 Task: Search one way flight ticket for 5 adults, 1 child, 2 infants in seat and 1 infant on lap in business from St. Petersburg: St. Pete-clearwater International Airport to Fort Wayne: Fort Wayne International Airport on 5-4-2023. Choice of flights is Westjet. Number of bags: 1 carry on bag. Price is upto 110000. Outbound departure time preference is 18:15.
Action: Mouse moved to (304, 283)
Screenshot: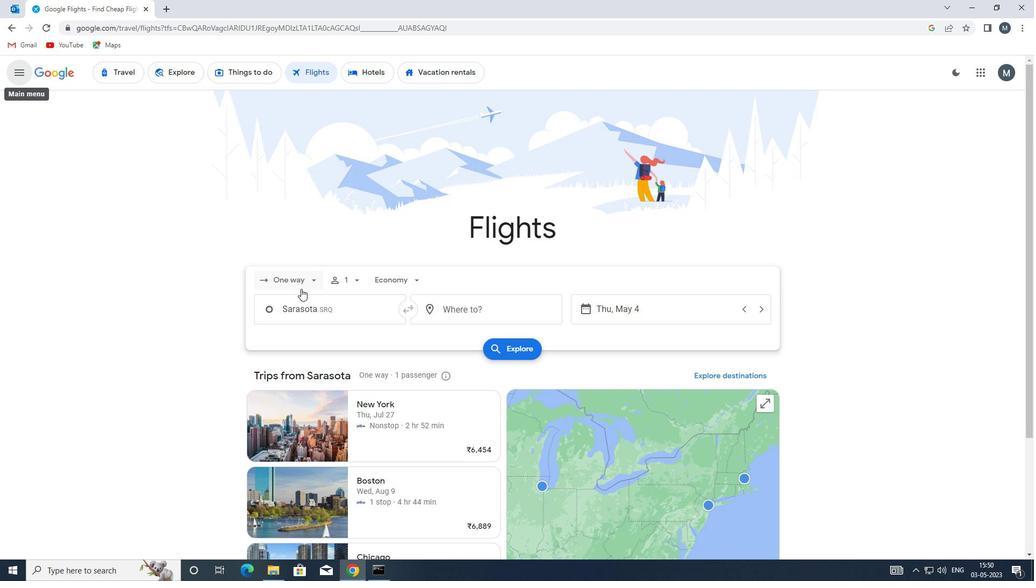 
Action: Mouse pressed left at (304, 283)
Screenshot: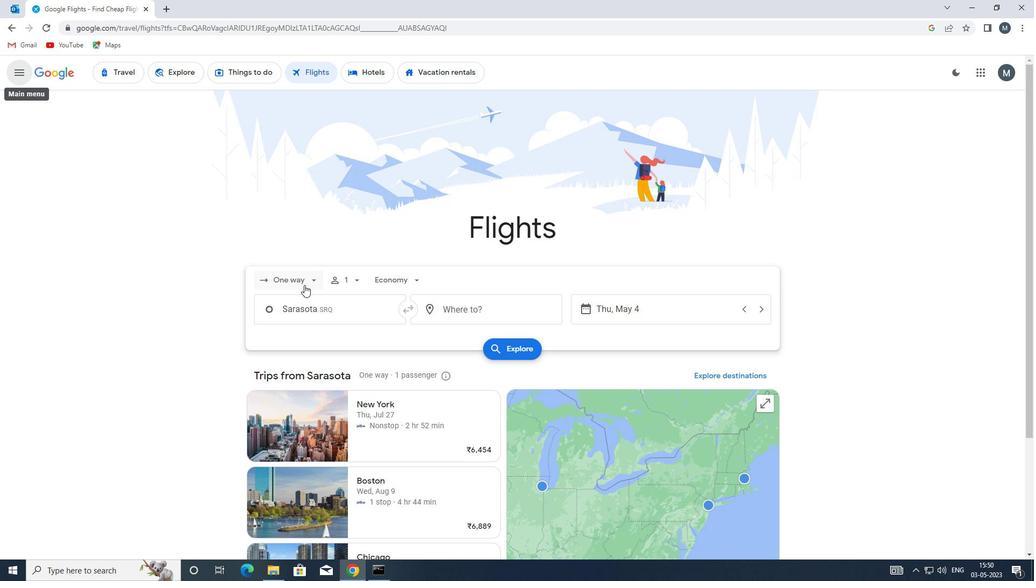 
Action: Mouse moved to (310, 329)
Screenshot: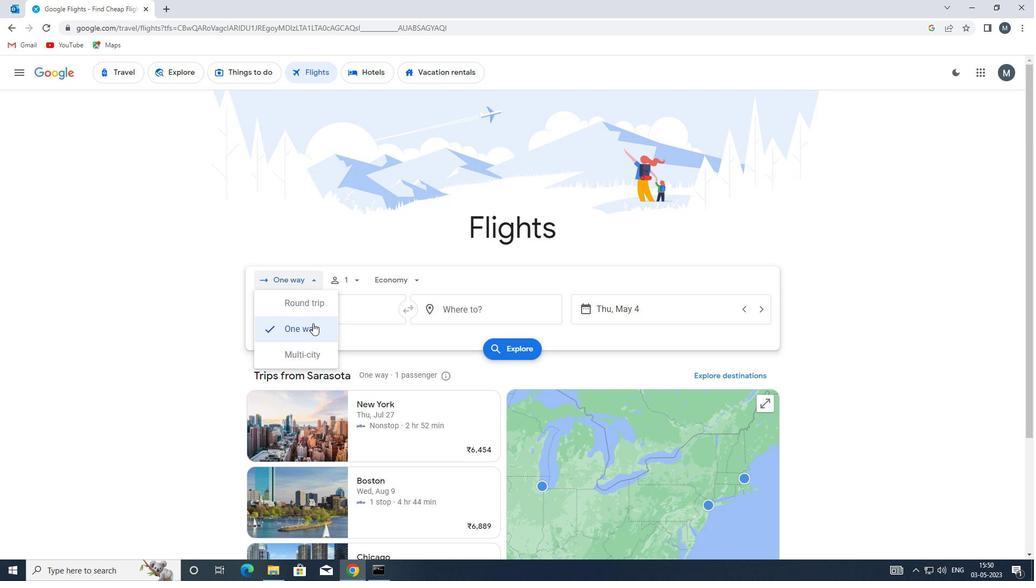
Action: Mouse pressed left at (310, 329)
Screenshot: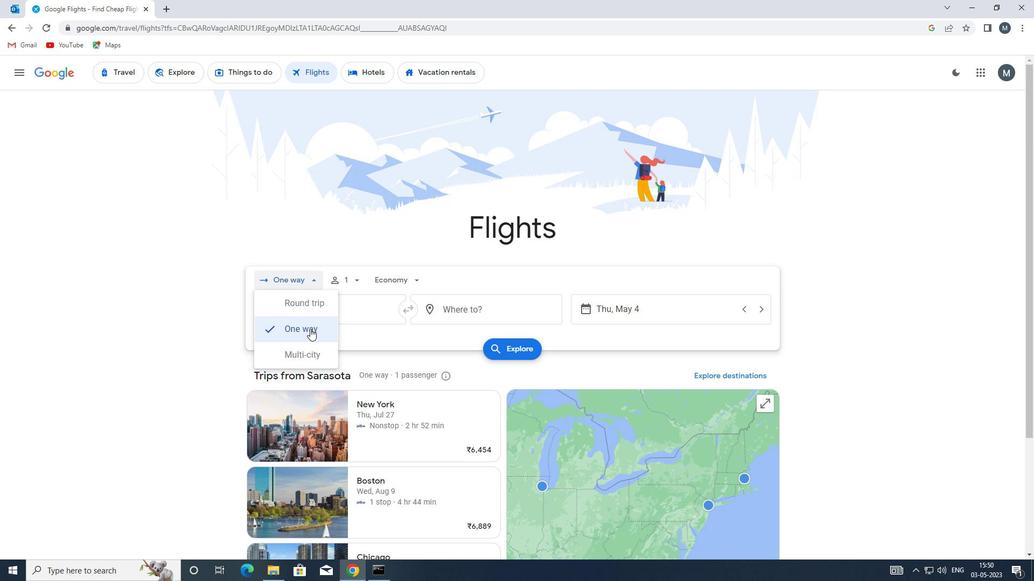 
Action: Mouse moved to (352, 285)
Screenshot: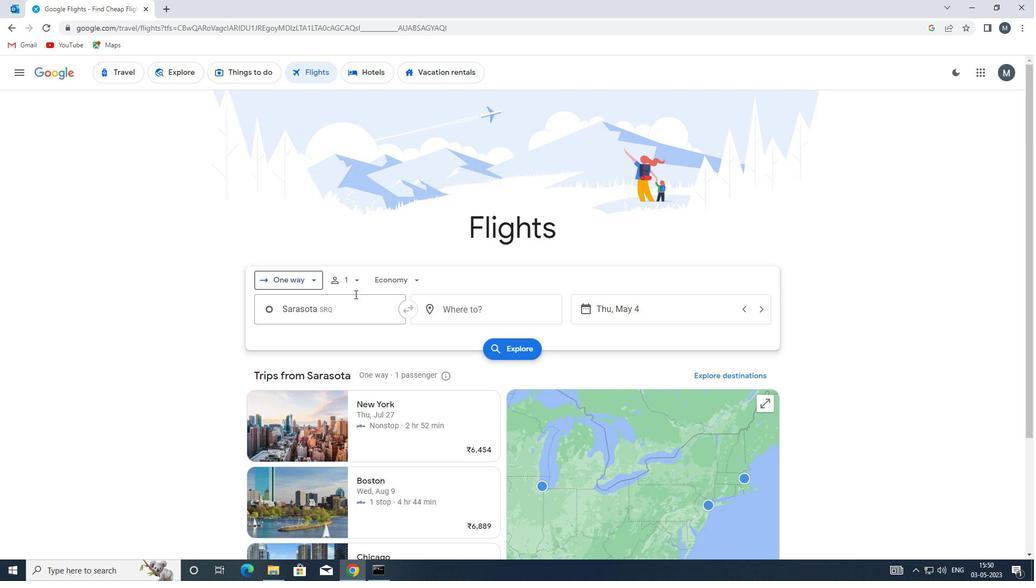 
Action: Mouse pressed left at (352, 285)
Screenshot: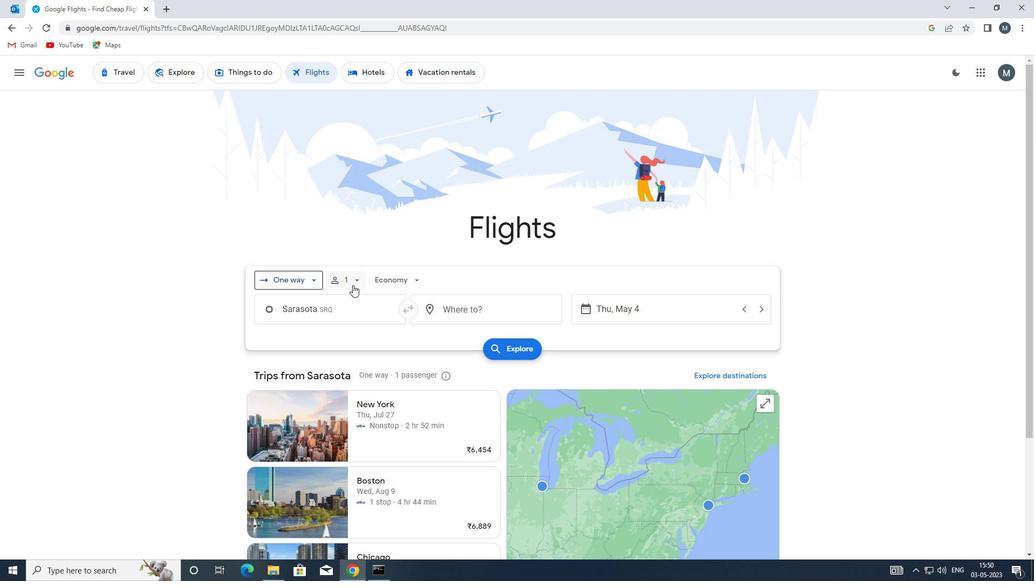 
Action: Mouse moved to (443, 305)
Screenshot: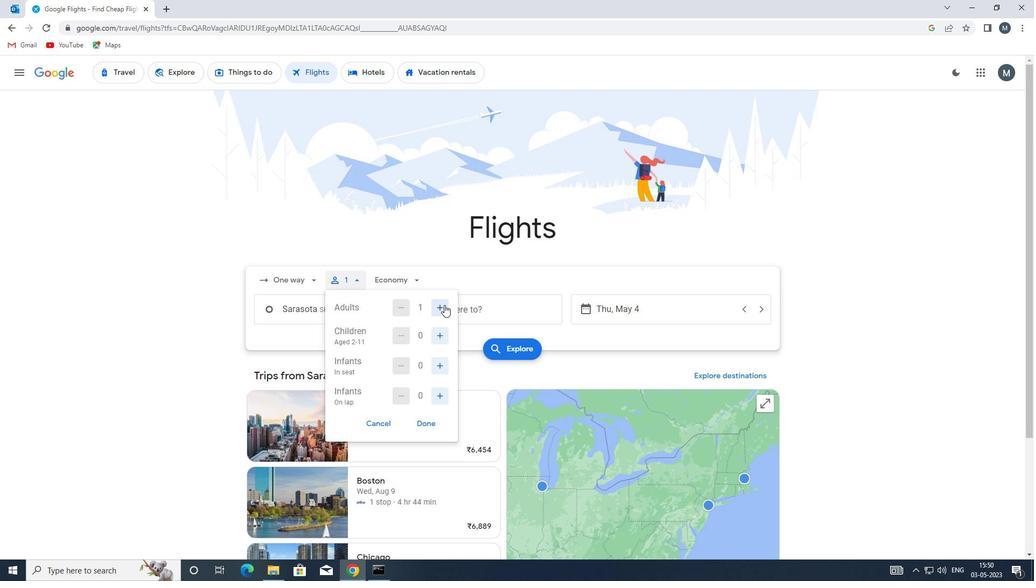 
Action: Mouse pressed left at (443, 305)
Screenshot: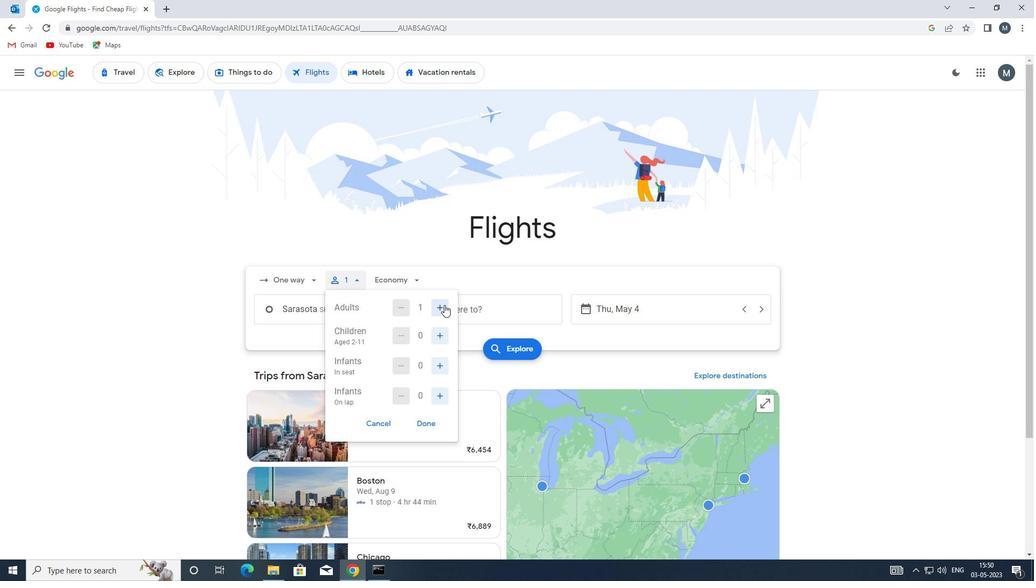 
Action: Mouse moved to (442, 305)
Screenshot: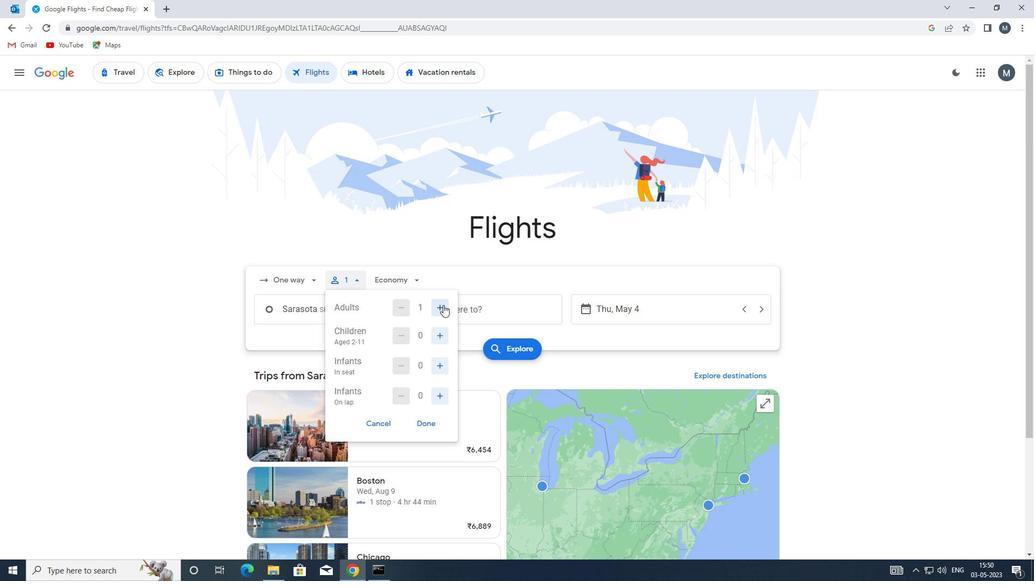 
Action: Mouse pressed left at (442, 305)
Screenshot: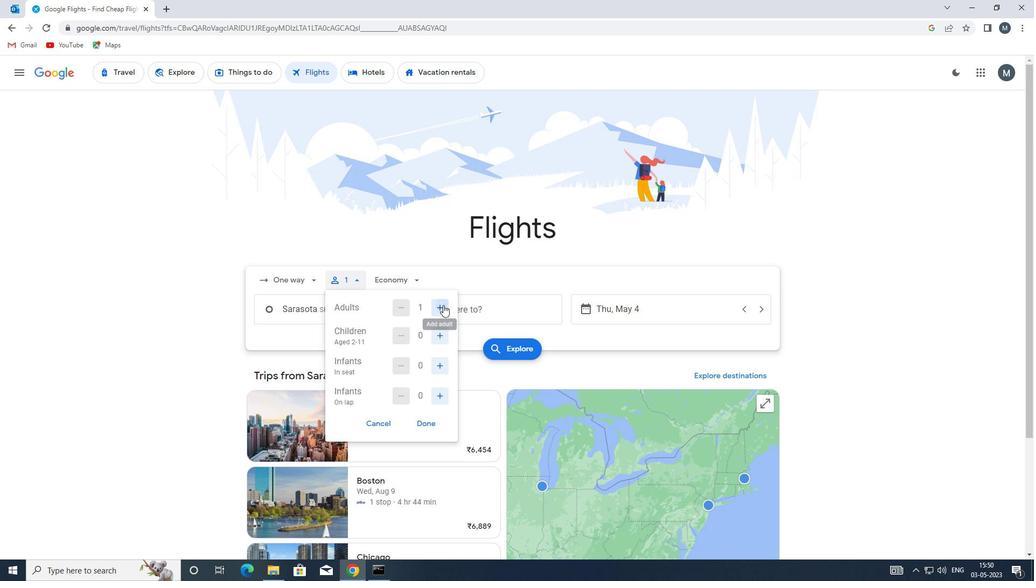 
Action: Mouse moved to (442, 306)
Screenshot: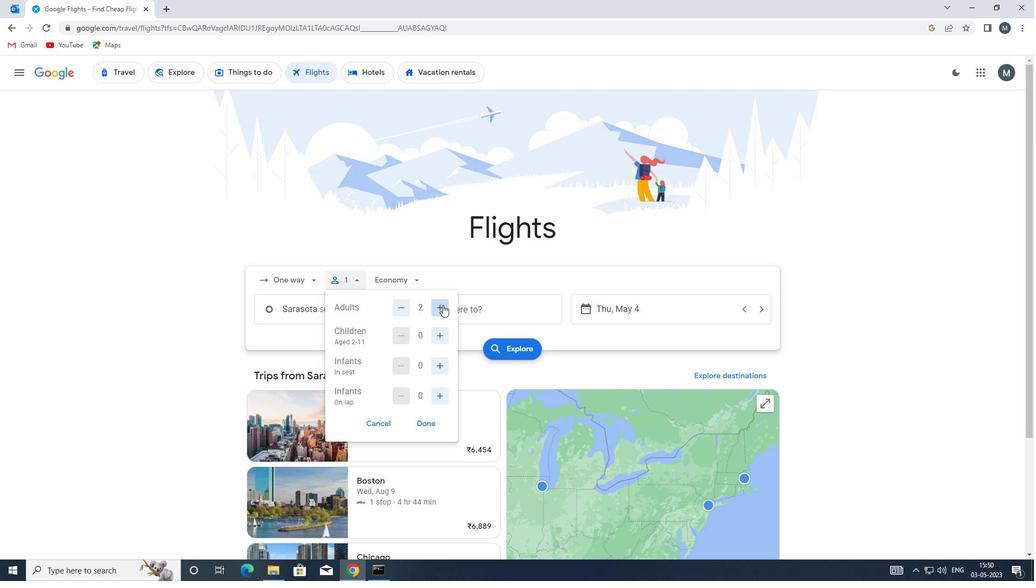 
Action: Mouse pressed left at (442, 306)
Screenshot: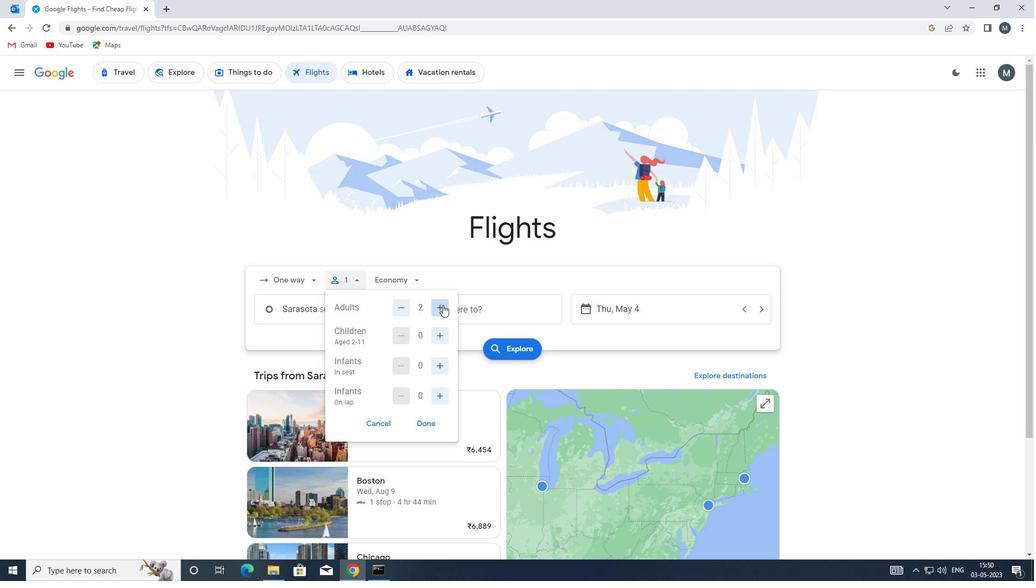 
Action: Mouse pressed left at (442, 306)
Screenshot: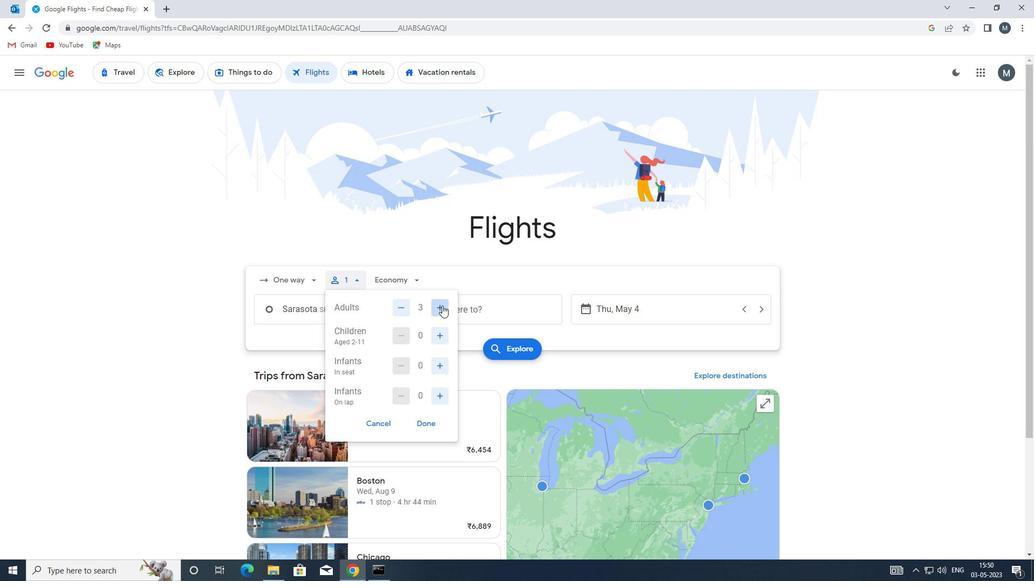 
Action: Mouse moved to (436, 333)
Screenshot: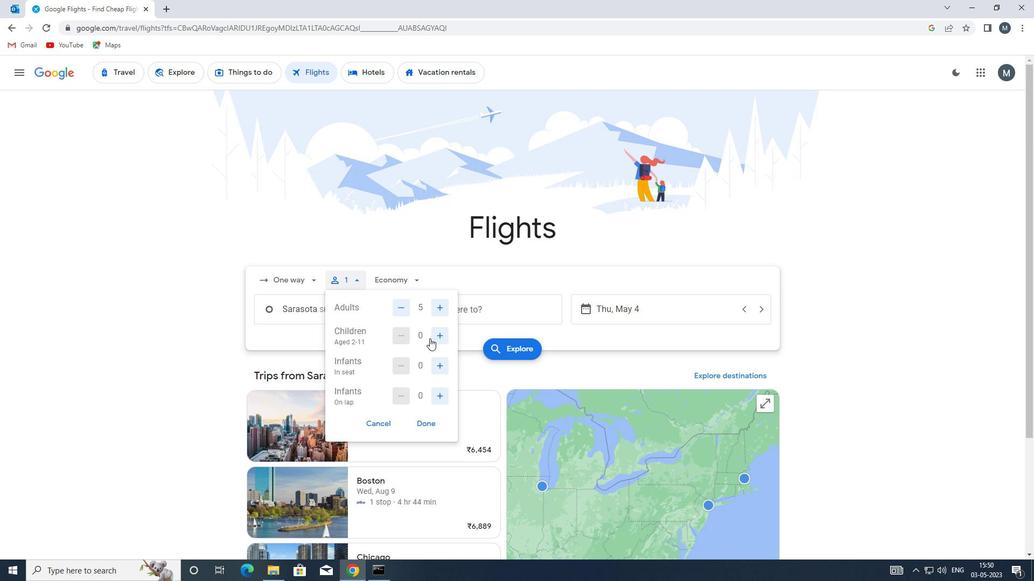 
Action: Mouse pressed left at (436, 333)
Screenshot: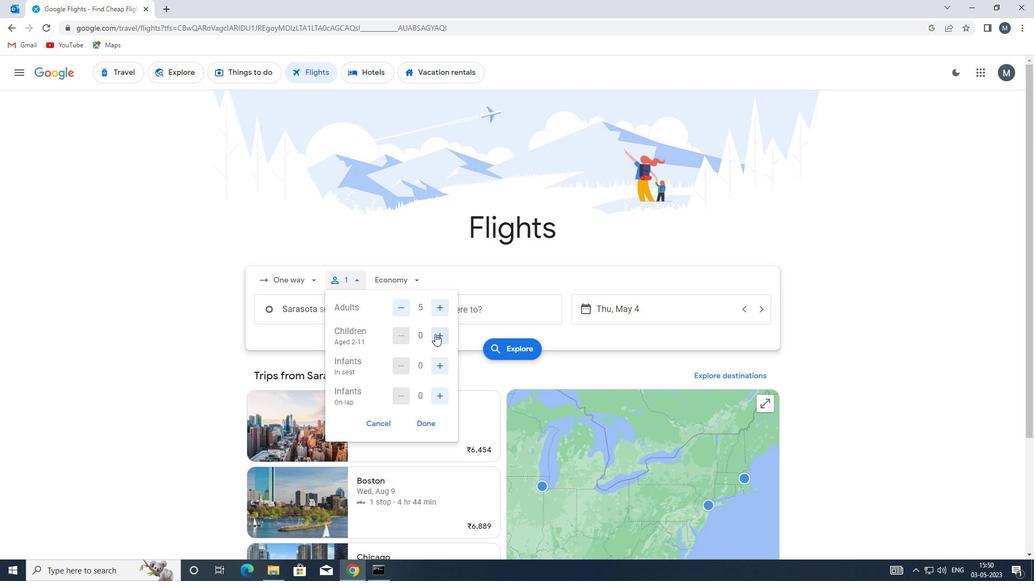 
Action: Mouse moved to (440, 369)
Screenshot: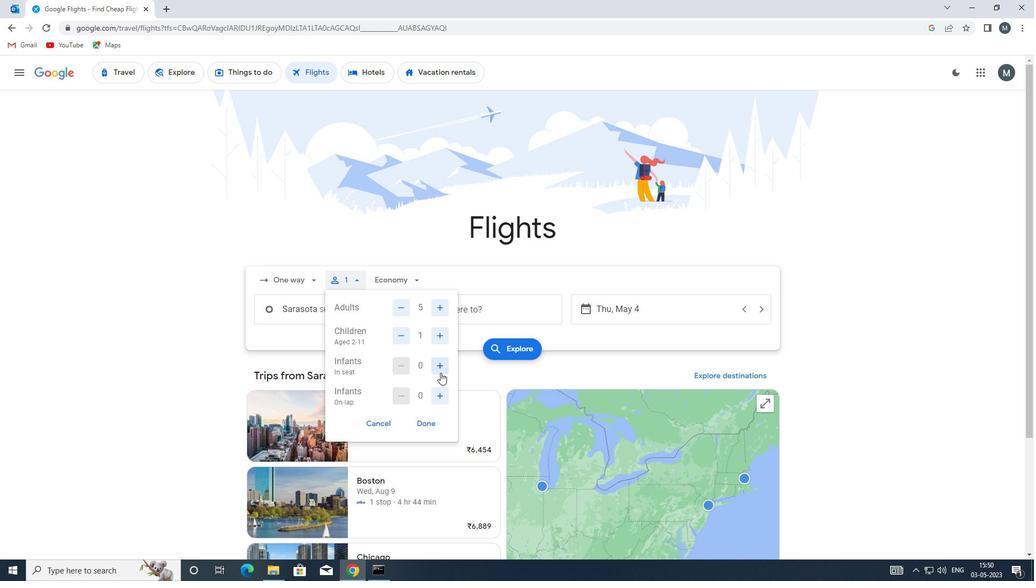 
Action: Mouse pressed left at (440, 369)
Screenshot: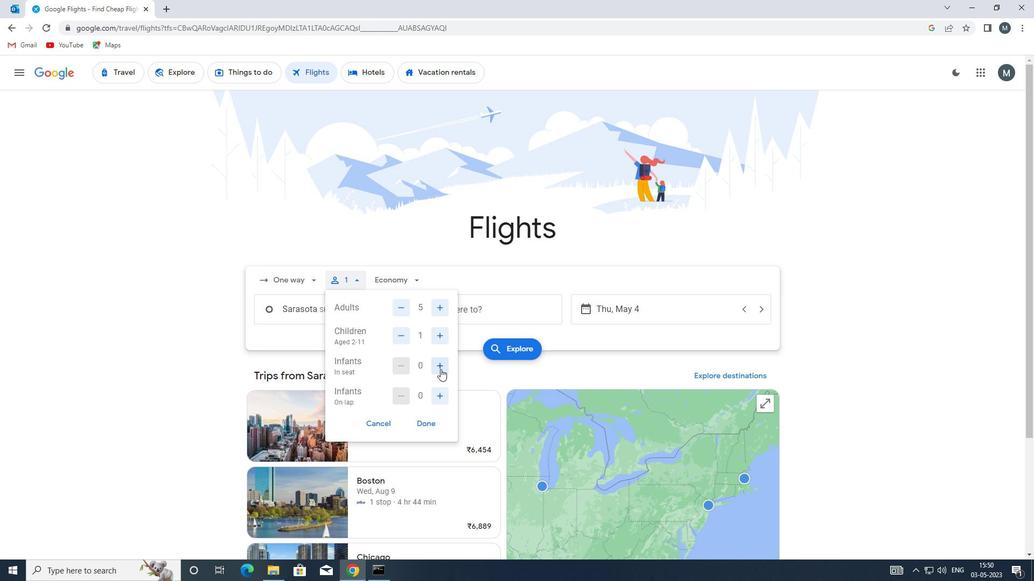 
Action: Mouse moved to (440, 369)
Screenshot: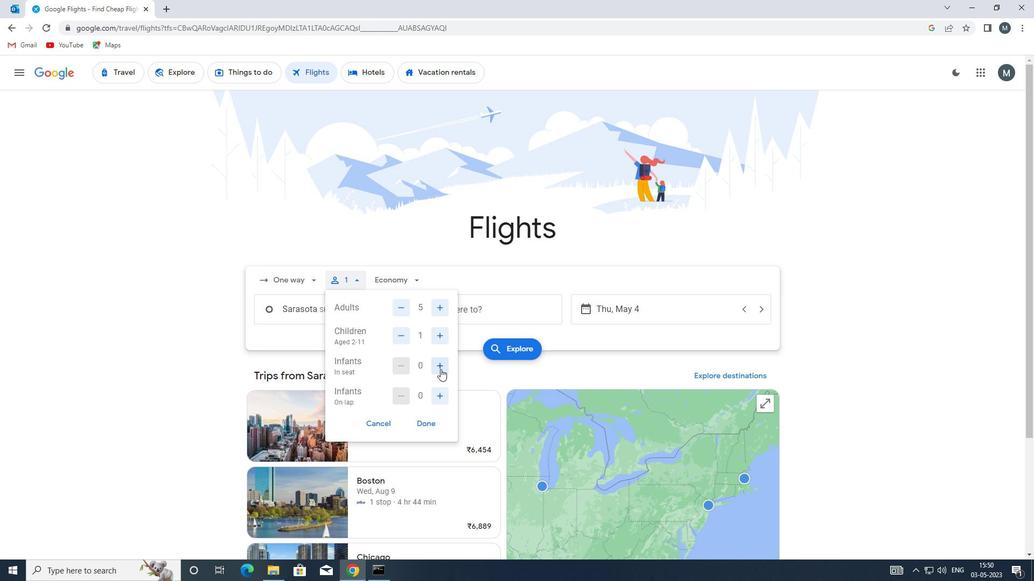 
Action: Mouse pressed left at (440, 369)
Screenshot: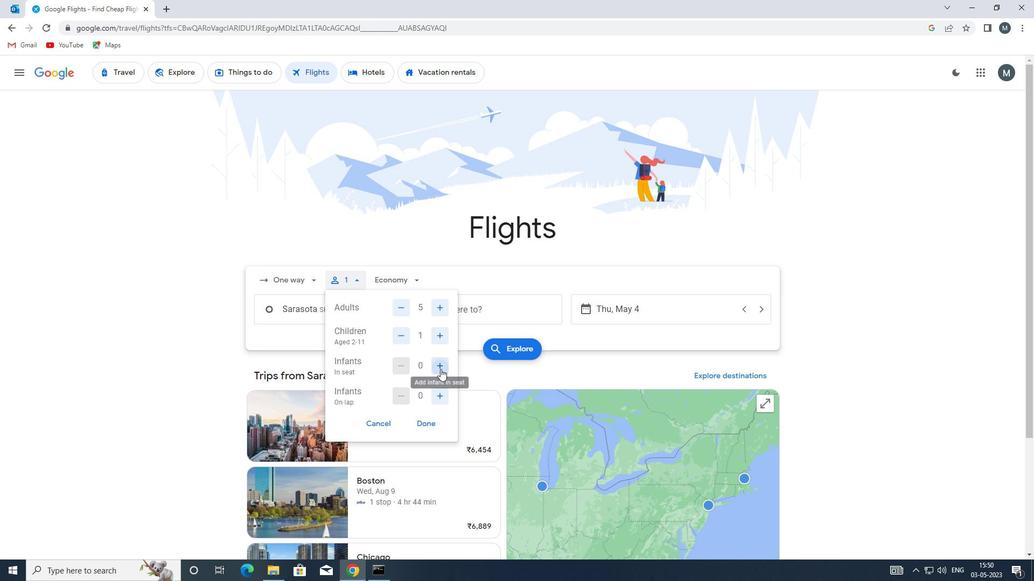 
Action: Mouse moved to (440, 398)
Screenshot: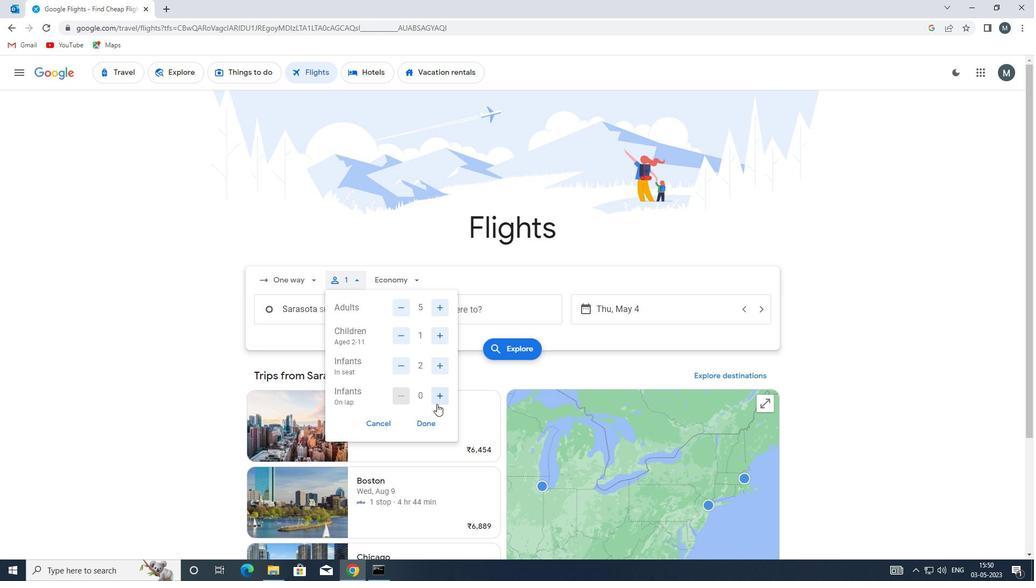 
Action: Mouse pressed left at (440, 398)
Screenshot: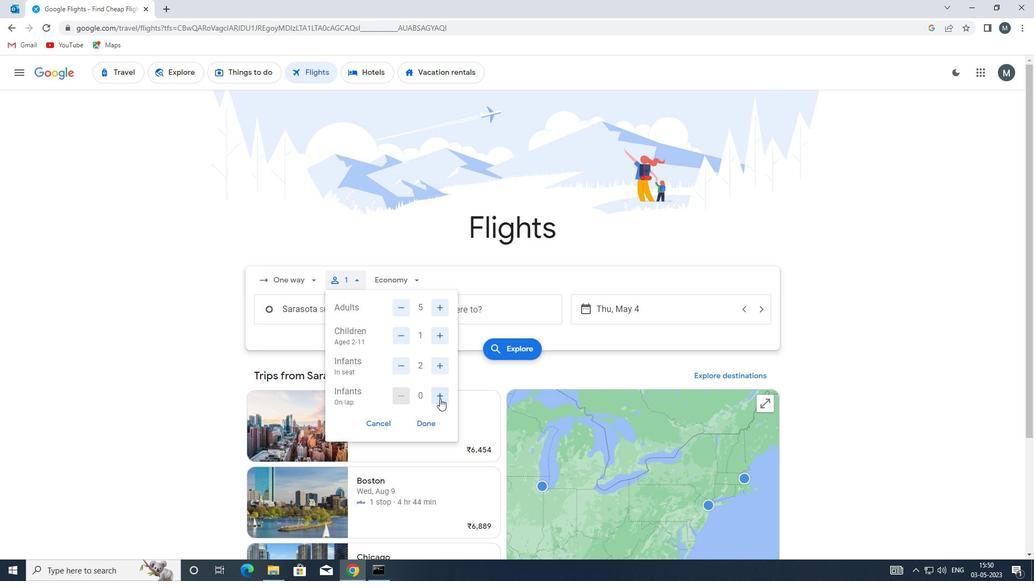 
Action: Mouse moved to (435, 424)
Screenshot: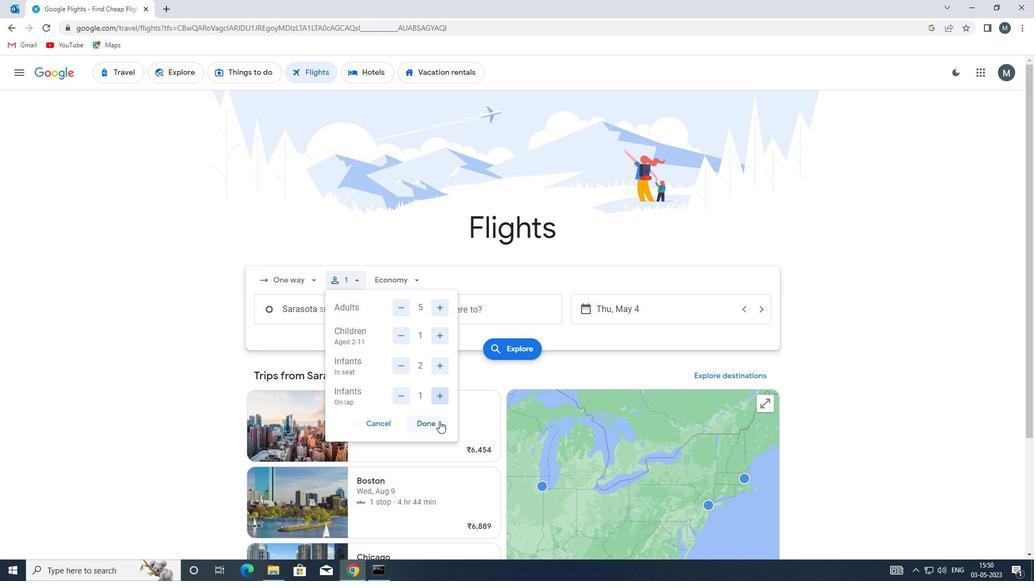 
Action: Mouse pressed left at (435, 424)
Screenshot: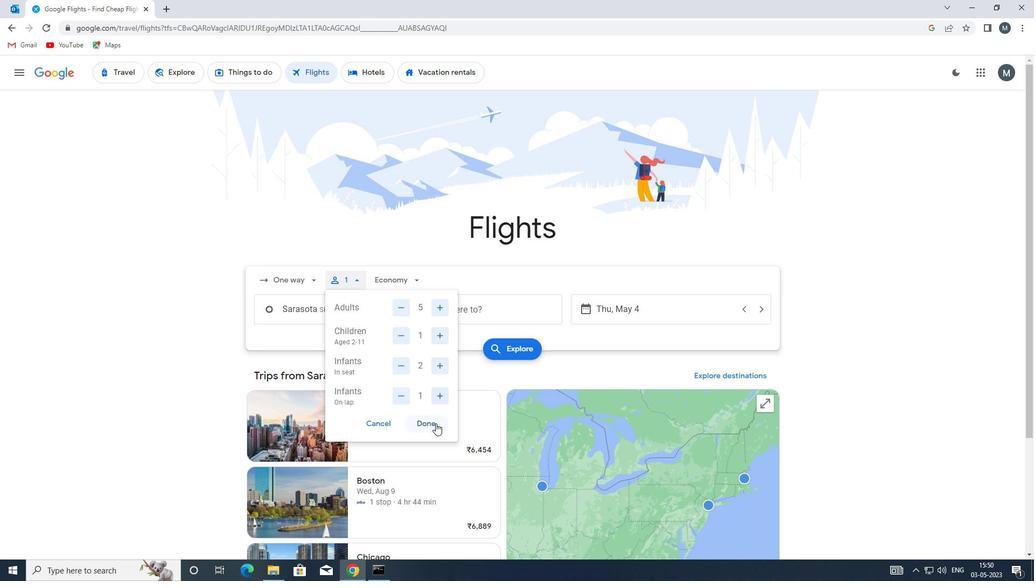 
Action: Mouse moved to (419, 280)
Screenshot: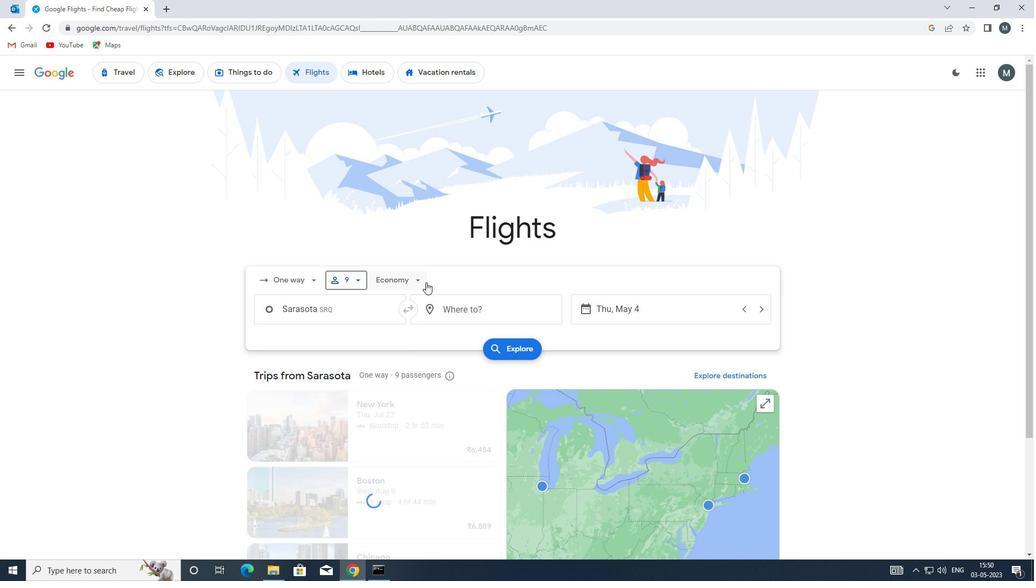 
Action: Mouse pressed left at (419, 280)
Screenshot: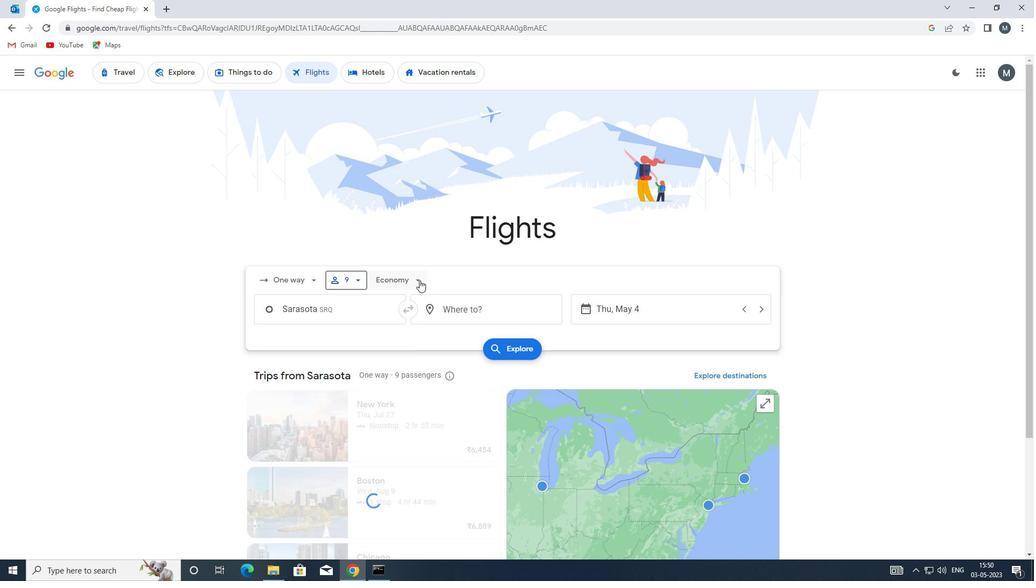 
Action: Mouse moved to (416, 361)
Screenshot: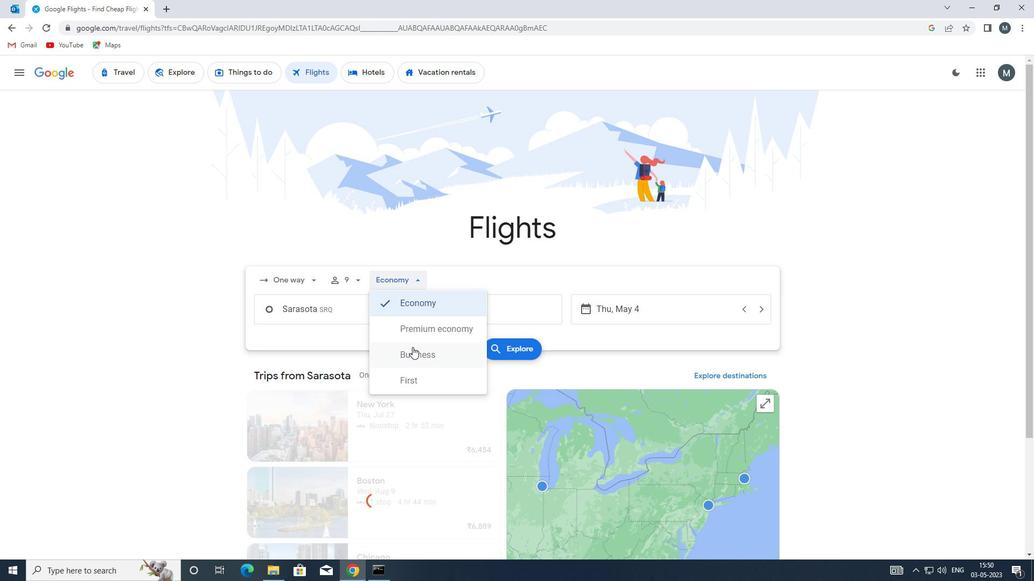 
Action: Mouse pressed left at (416, 361)
Screenshot: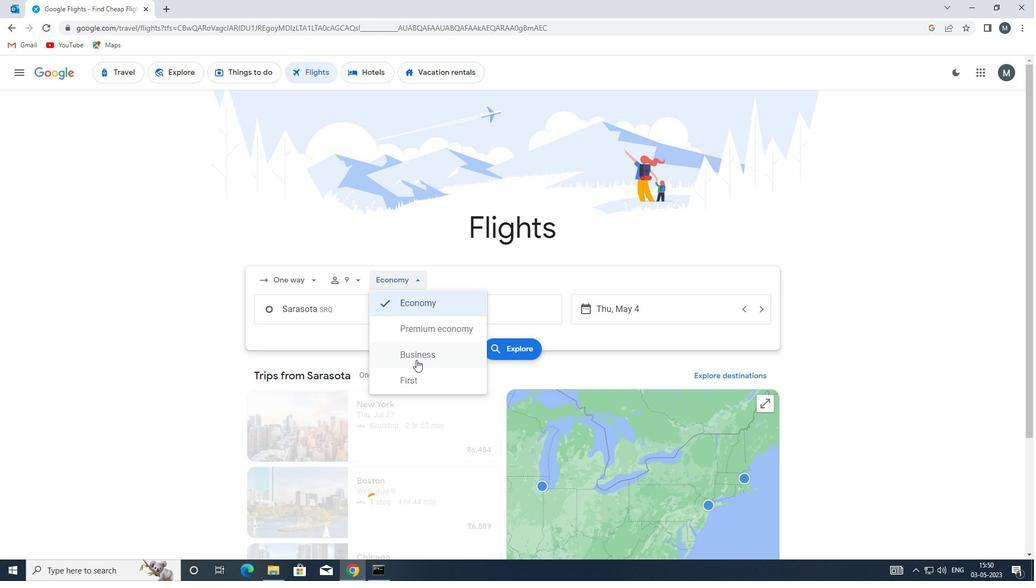
Action: Mouse moved to (357, 313)
Screenshot: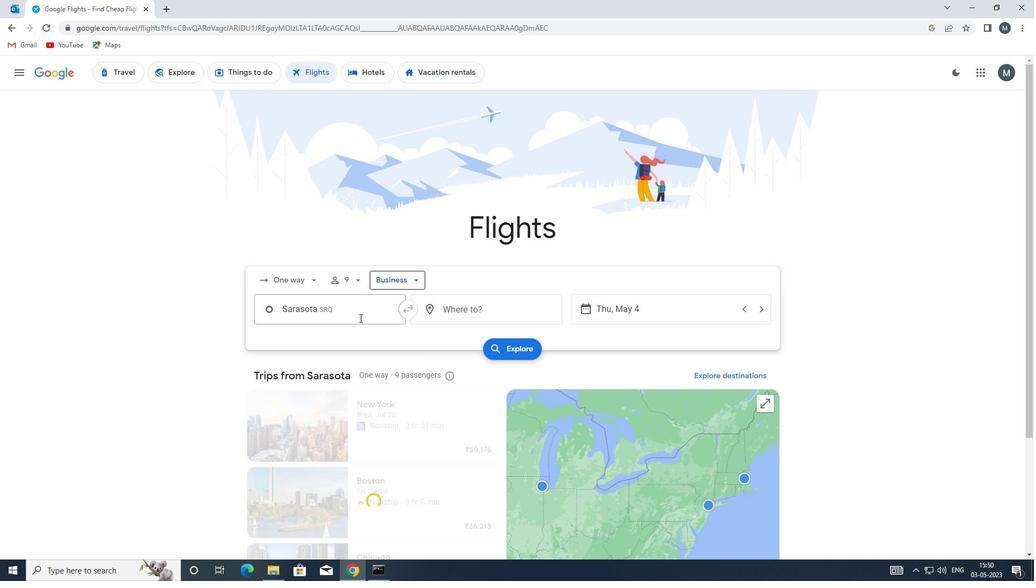 
Action: Mouse pressed left at (357, 313)
Screenshot: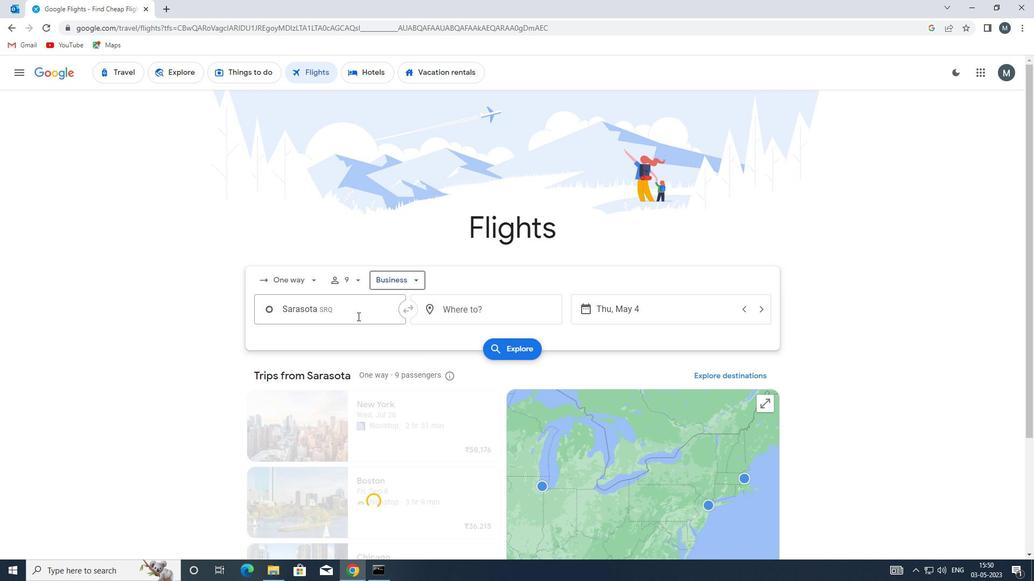 
Action: Key pressed pi
Screenshot: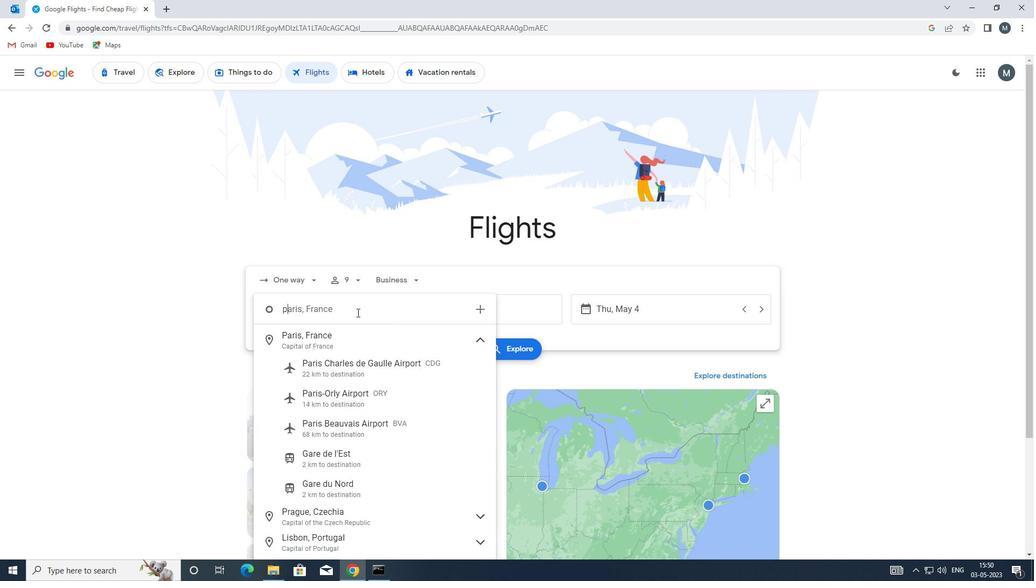 
Action: Mouse moved to (356, 313)
Screenshot: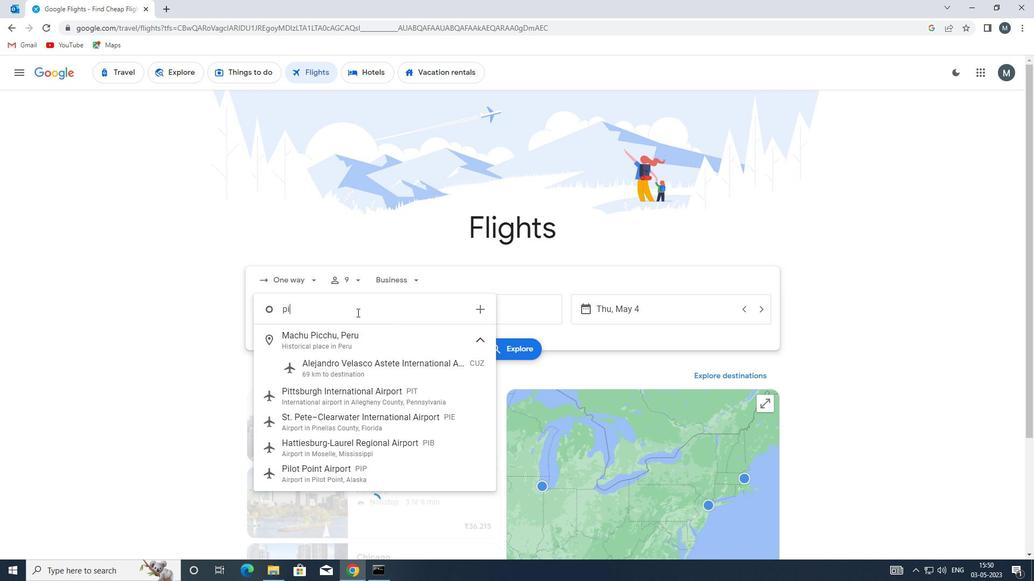 
Action: Key pressed e
Screenshot: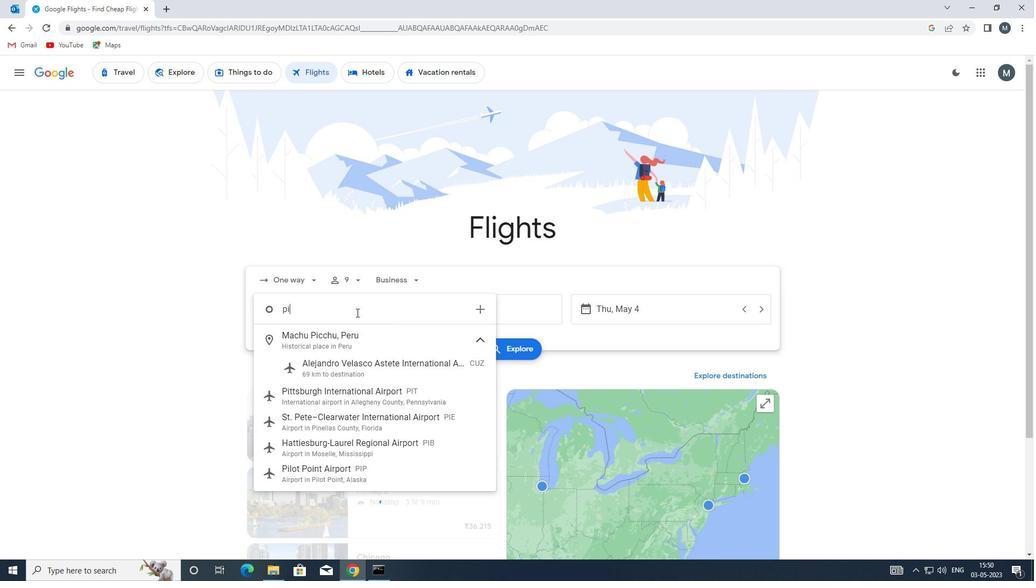 
Action: Mouse moved to (360, 339)
Screenshot: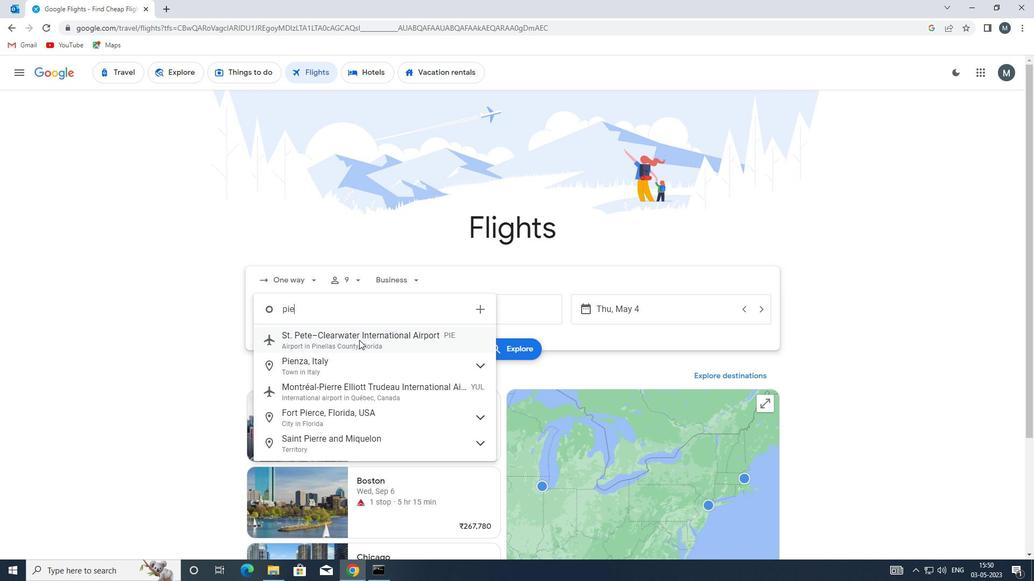 
Action: Mouse pressed left at (360, 339)
Screenshot: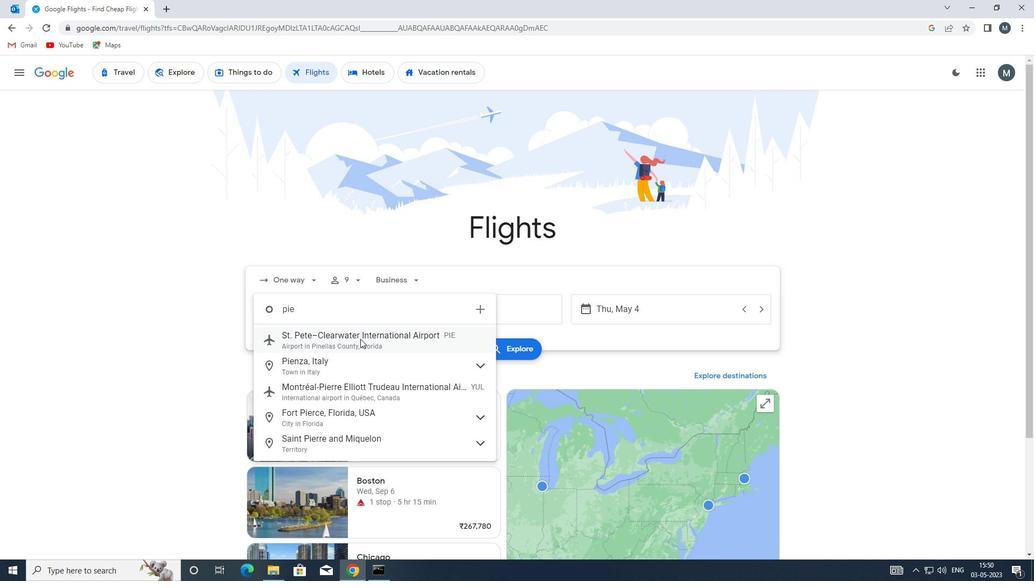 
Action: Mouse moved to (459, 308)
Screenshot: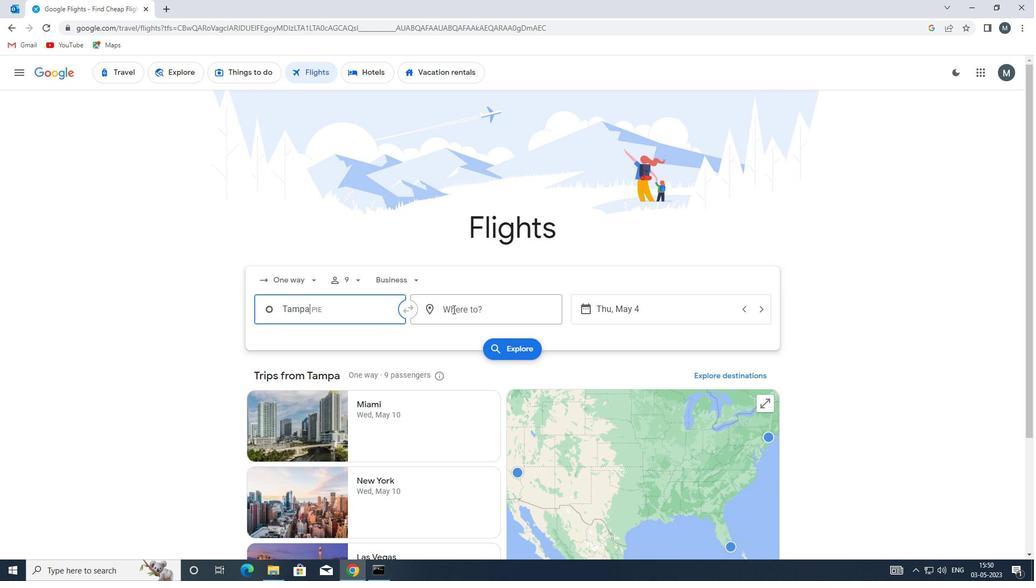 
Action: Mouse pressed left at (459, 308)
Screenshot: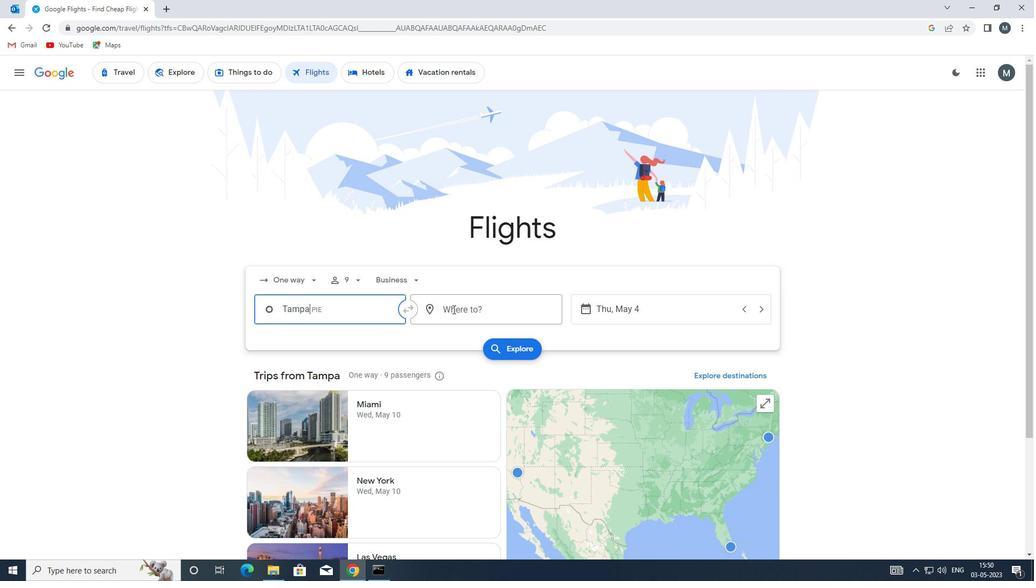 
Action: Mouse moved to (459, 308)
Screenshot: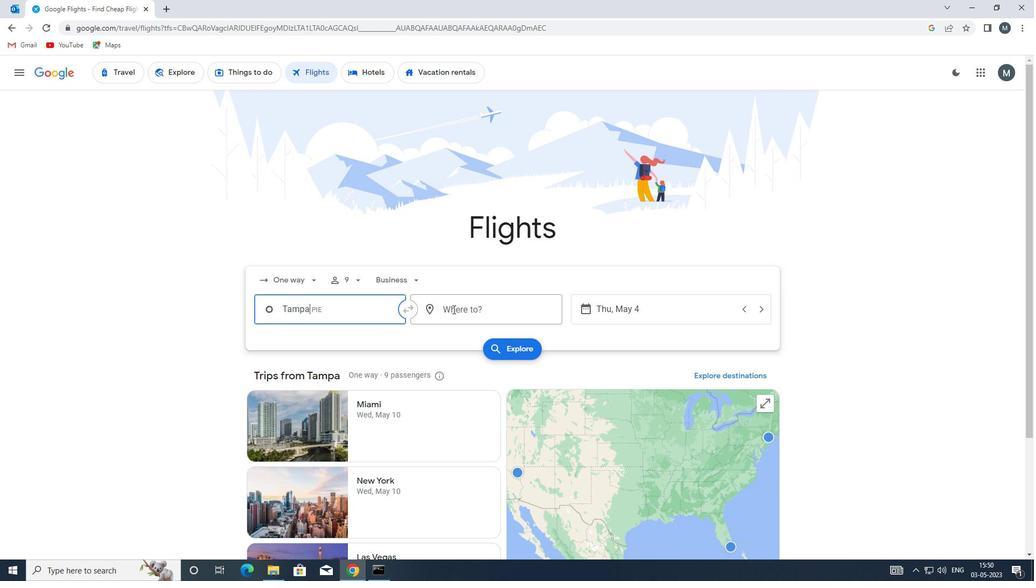 
Action: Key pressed fwa
Screenshot: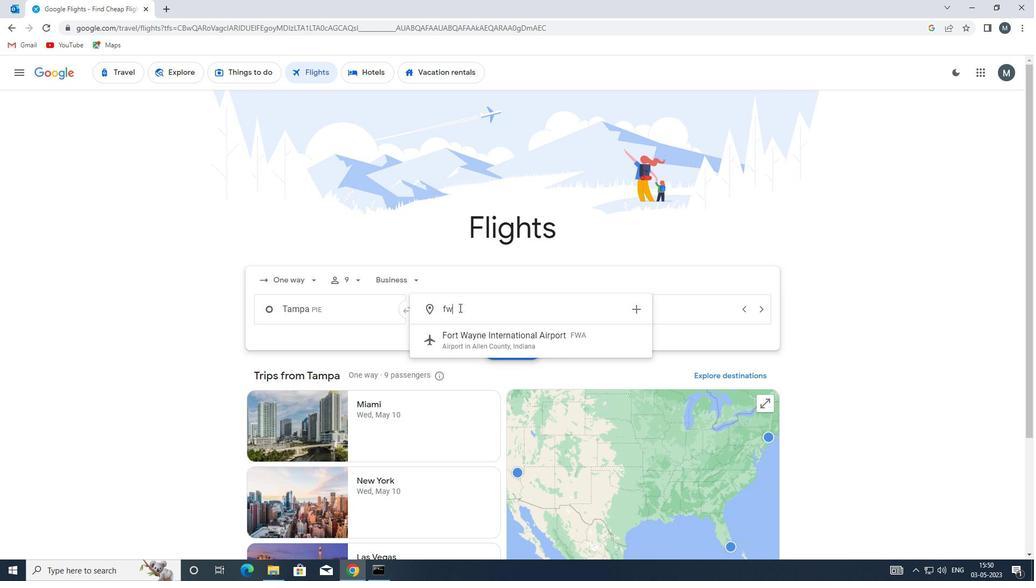 
Action: Mouse moved to (497, 336)
Screenshot: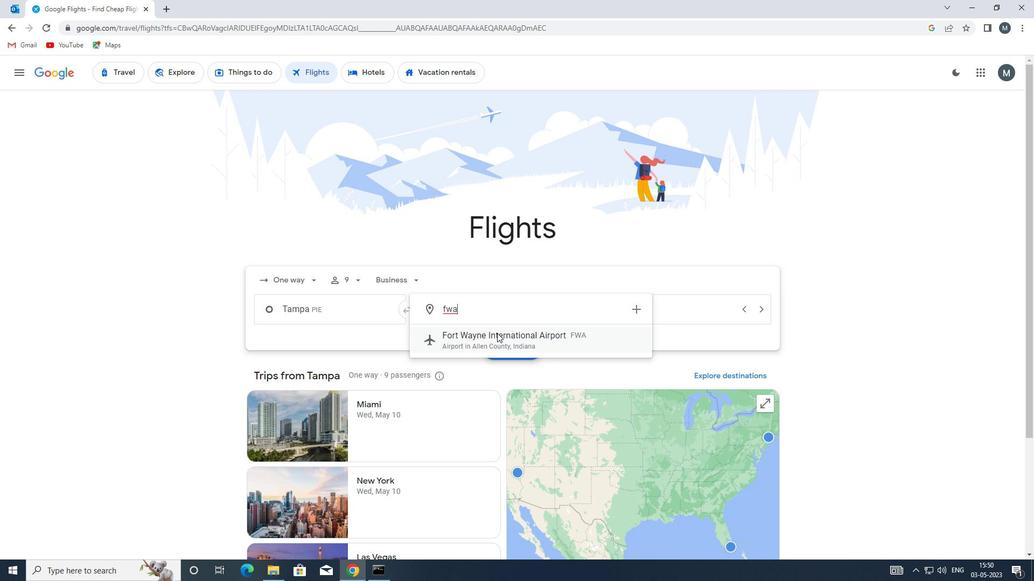 
Action: Mouse pressed left at (497, 336)
Screenshot: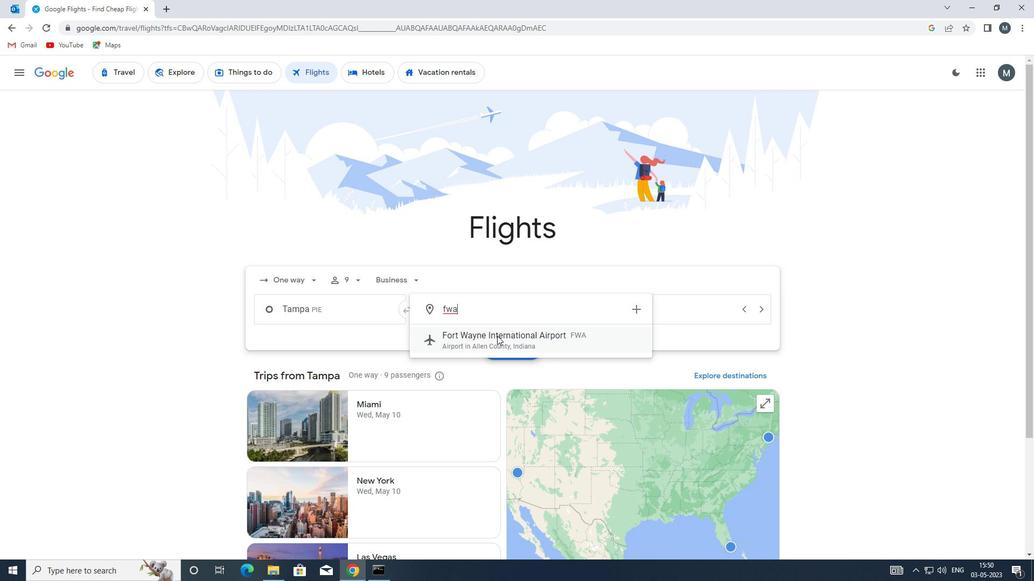 
Action: Mouse moved to (621, 309)
Screenshot: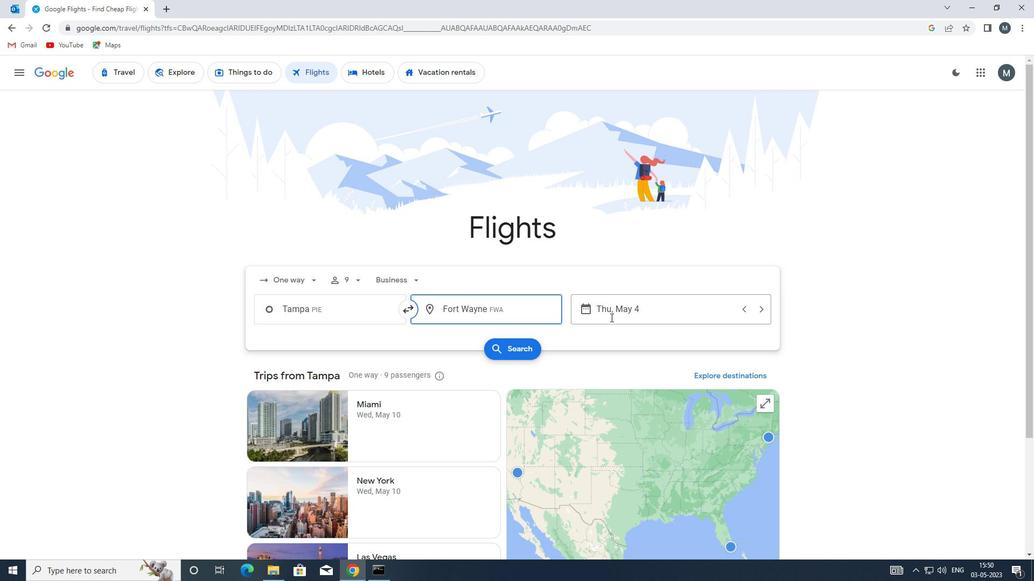 
Action: Mouse pressed left at (621, 309)
Screenshot: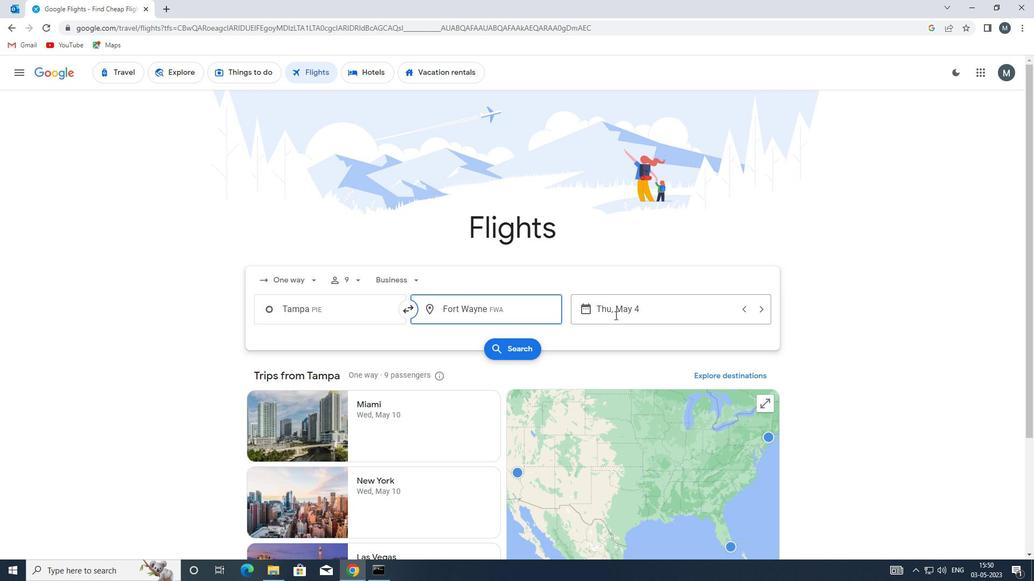 
Action: Mouse moved to (501, 369)
Screenshot: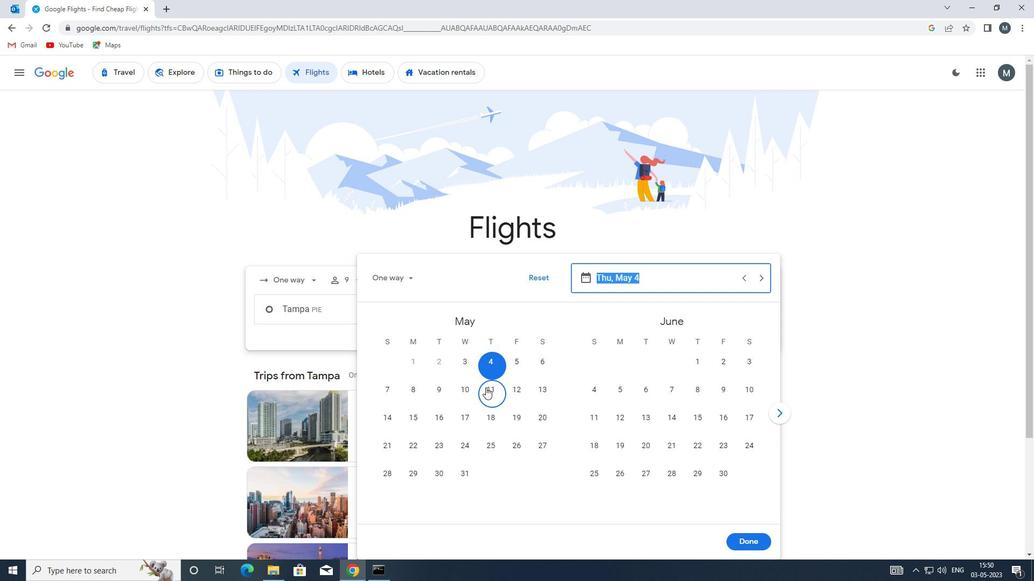 
Action: Mouse pressed left at (501, 369)
Screenshot: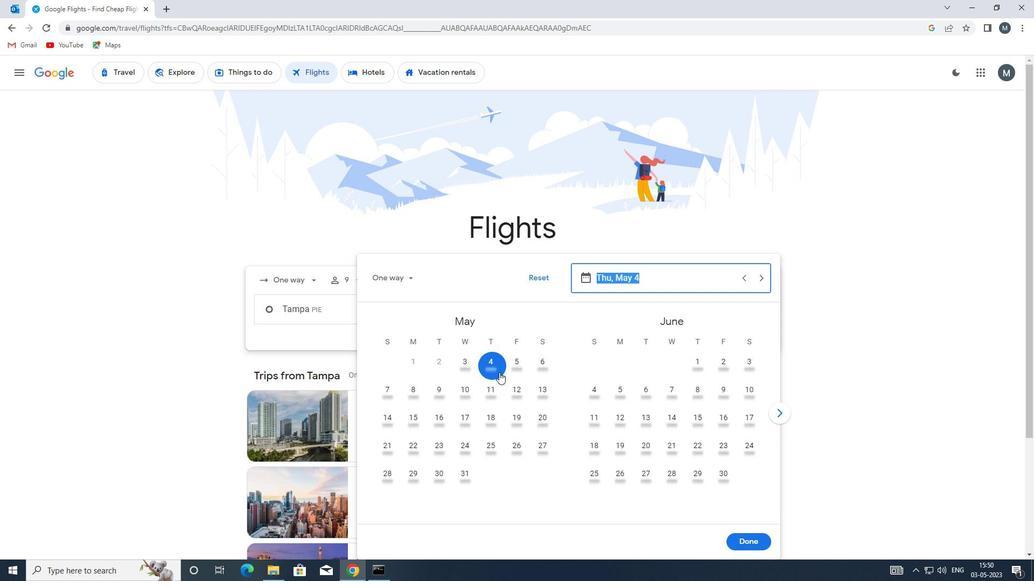 
Action: Mouse moved to (759, 543)
Screenshot: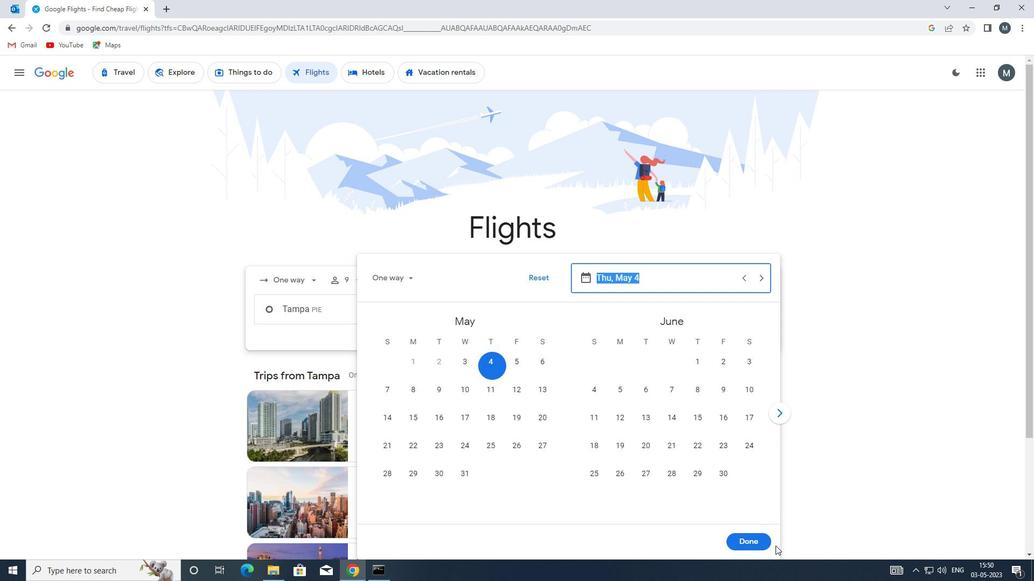 
Action: Mouse pressed left at (759, 543)
Screenshot: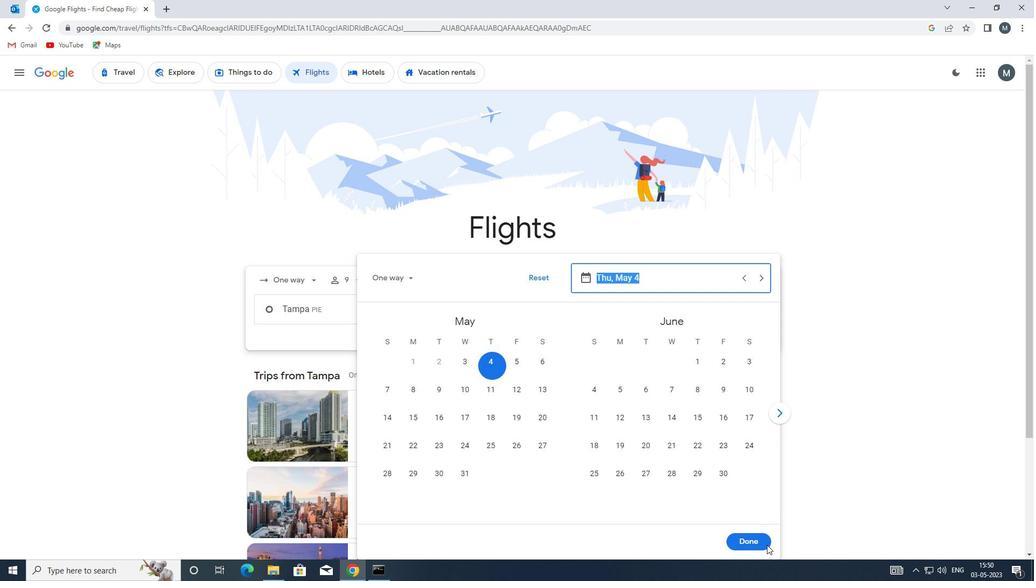 
Action: Mouse moved to (517, 342)
Screenshot: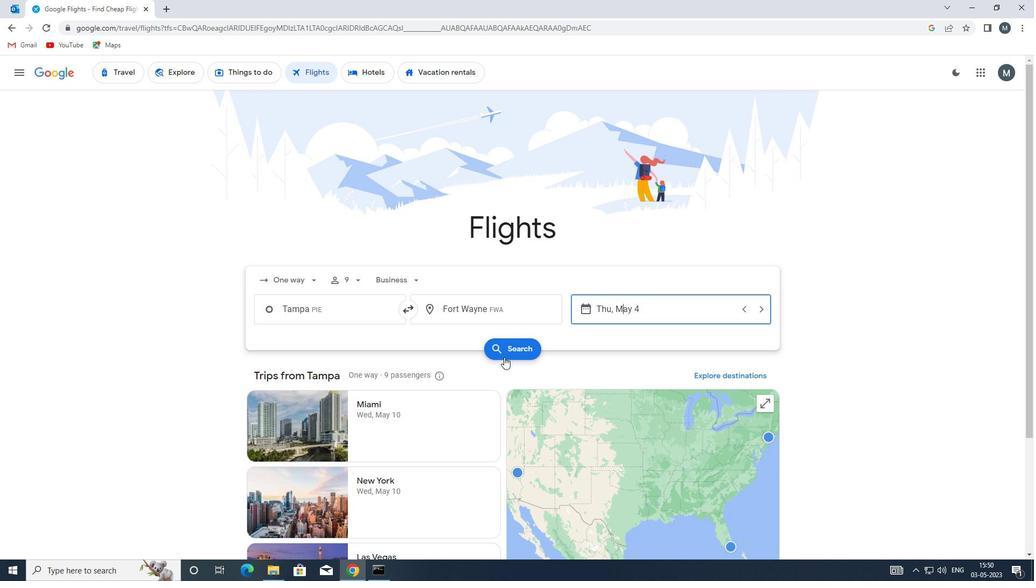 
Action: Mouse pressed left at (517, 342)
Screenshot: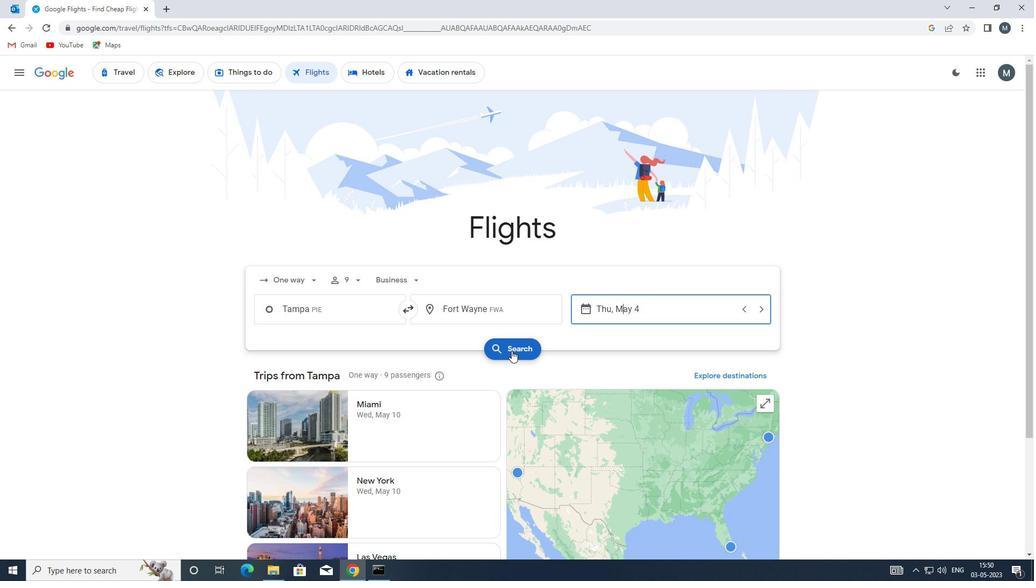 
Action: Mouse moved to (278, 171)
Screenshot: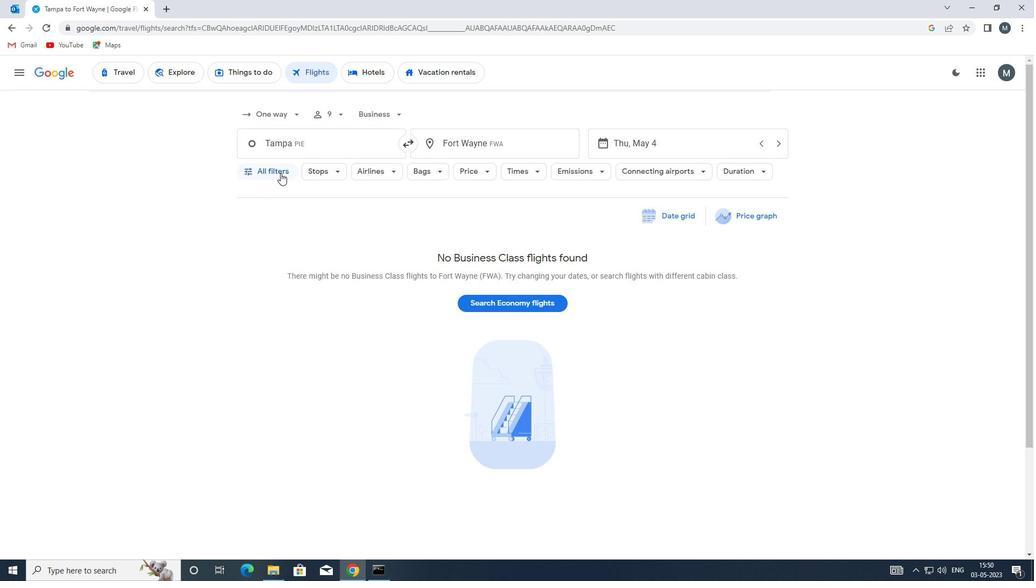 
Action: Mouse pressed left at (278, 171)
Screenshot: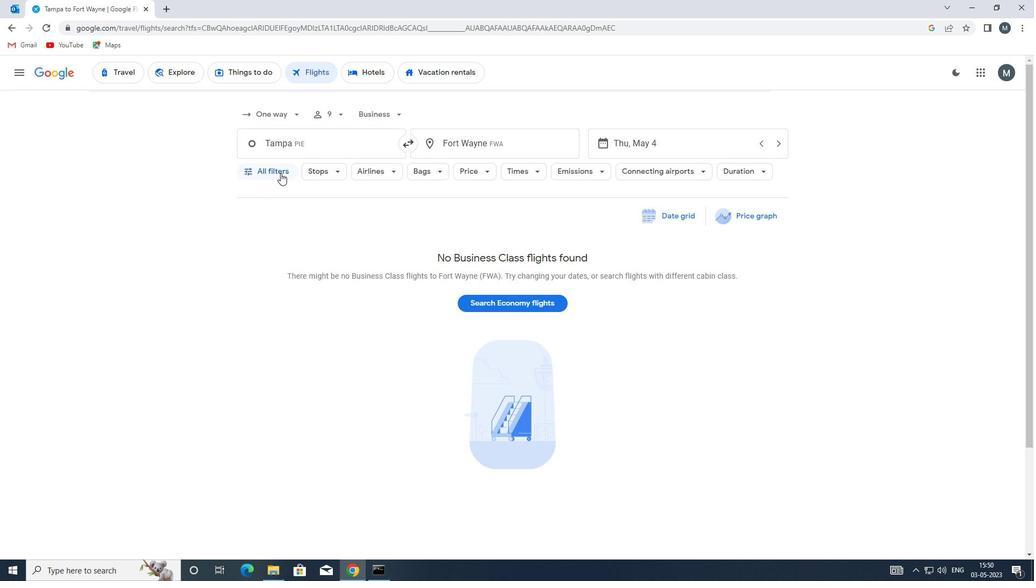 
Action: Mouse moved to (290, 287)
Screenshot: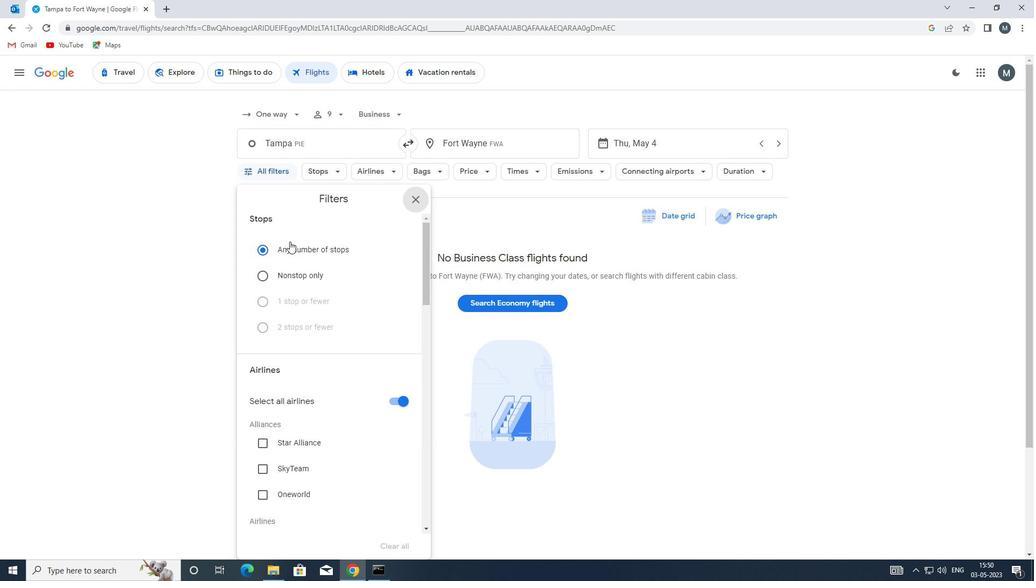 
Action: Mouse scrolled (290, 287) with delta (0, 0)
Screenshot: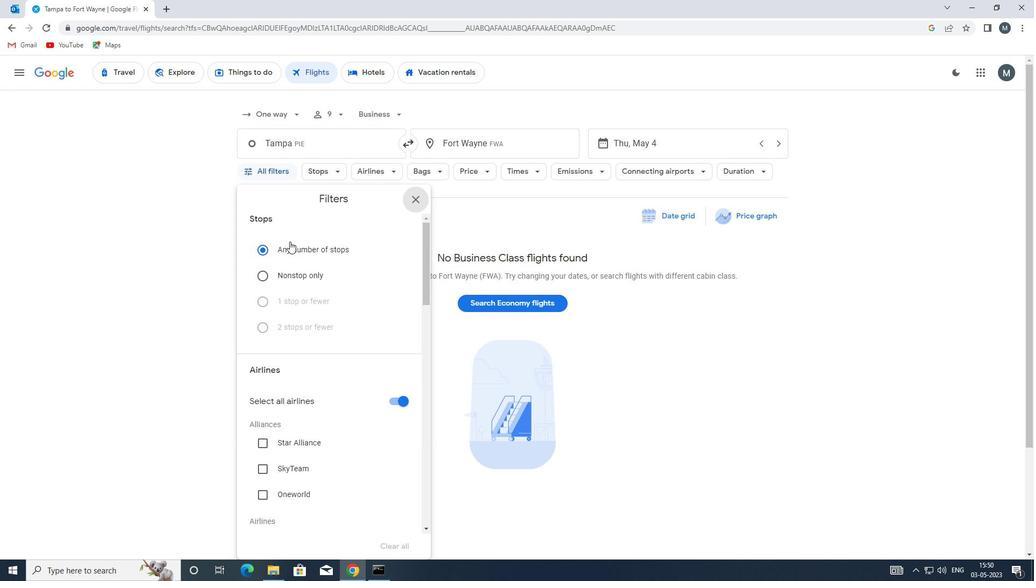 
Action: Mouse moved to (288, 292)
Screenshot: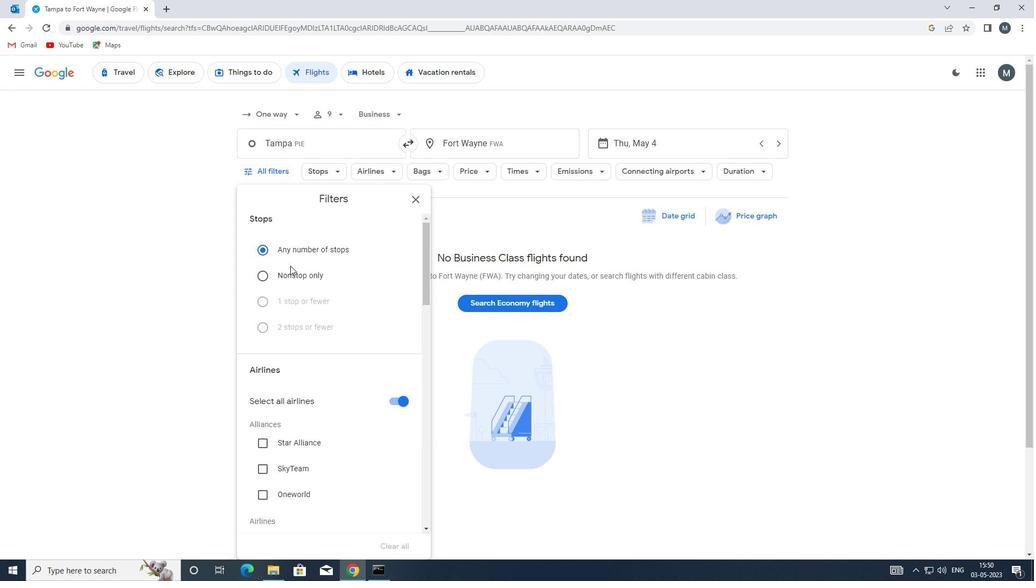 
Action: Mouse scrolled (288, 291) with delta (0, 0)
Screenshot: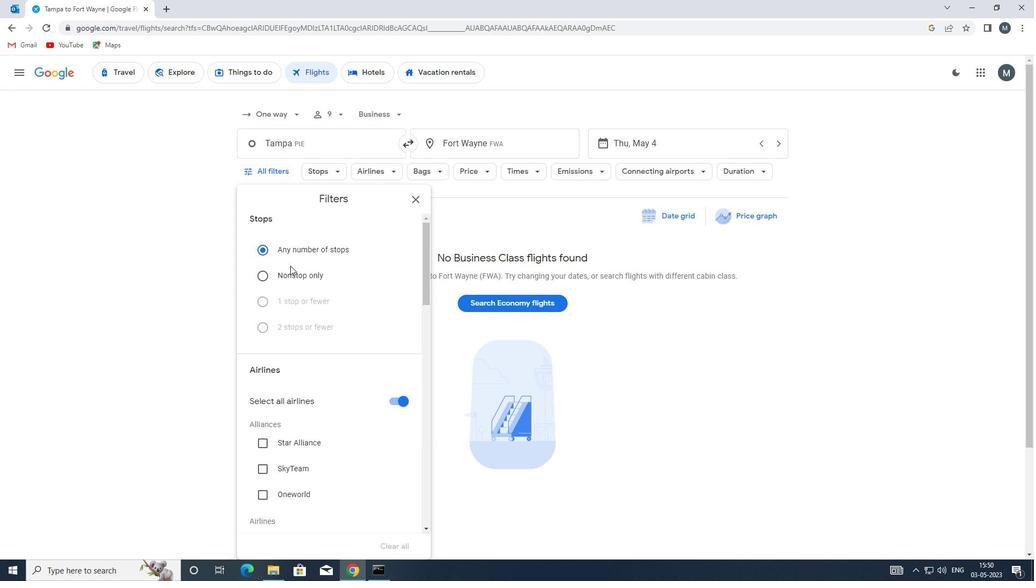 
Action: Mouse moved to (404, 290)
Screenshot: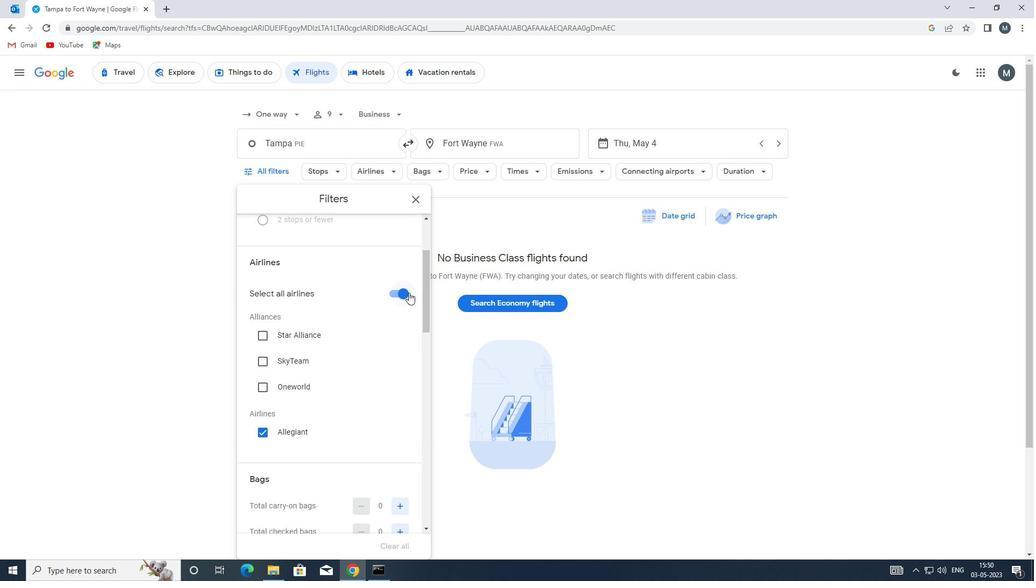 
Action: Mouse pressed left at (404, 290)
Screenshot: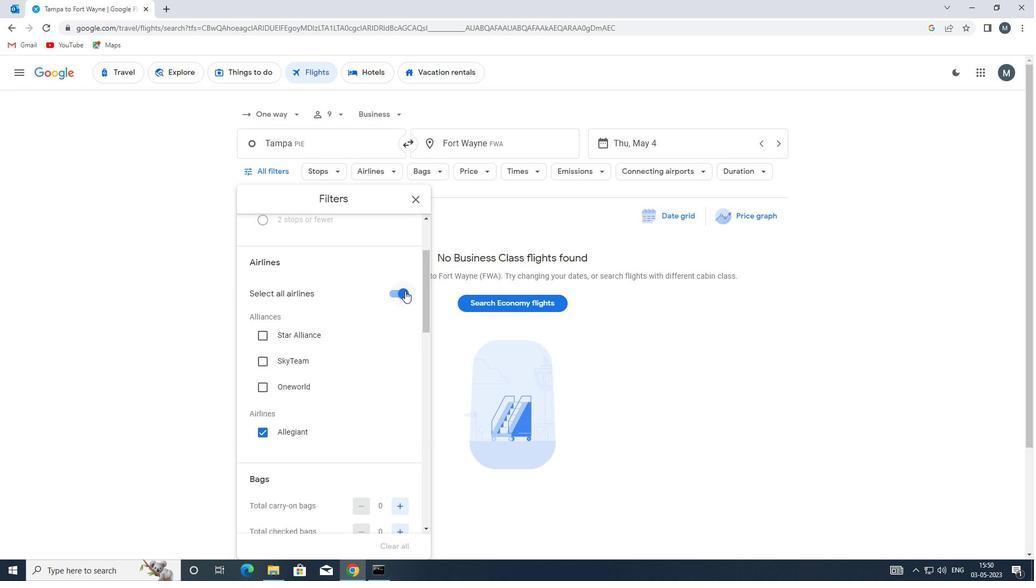 
Action: Mouse moved to (352, 337)
Screenshot: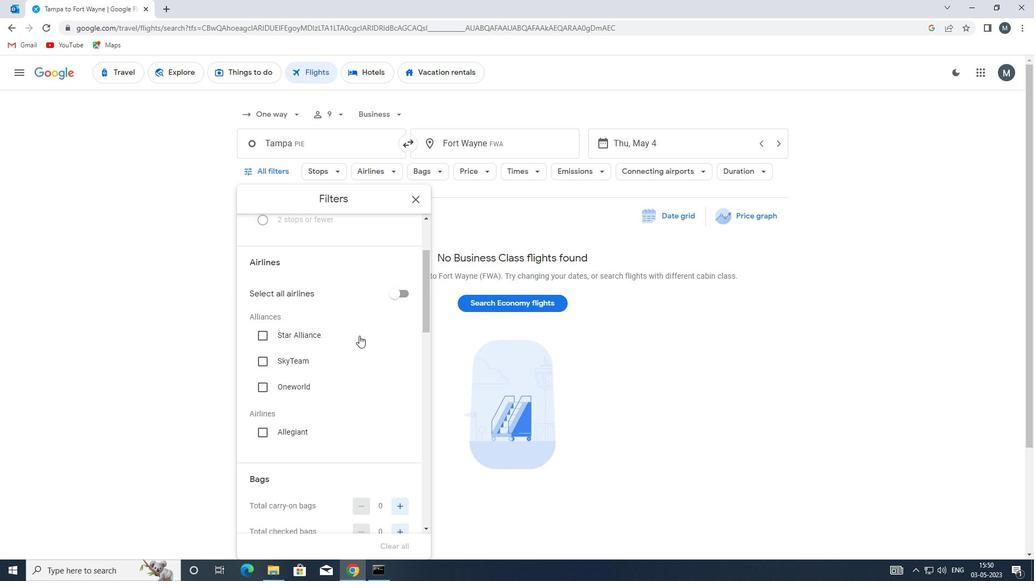 
Action: Mouse scrolled (352, 337) with delta (0, 0)
Screenshot: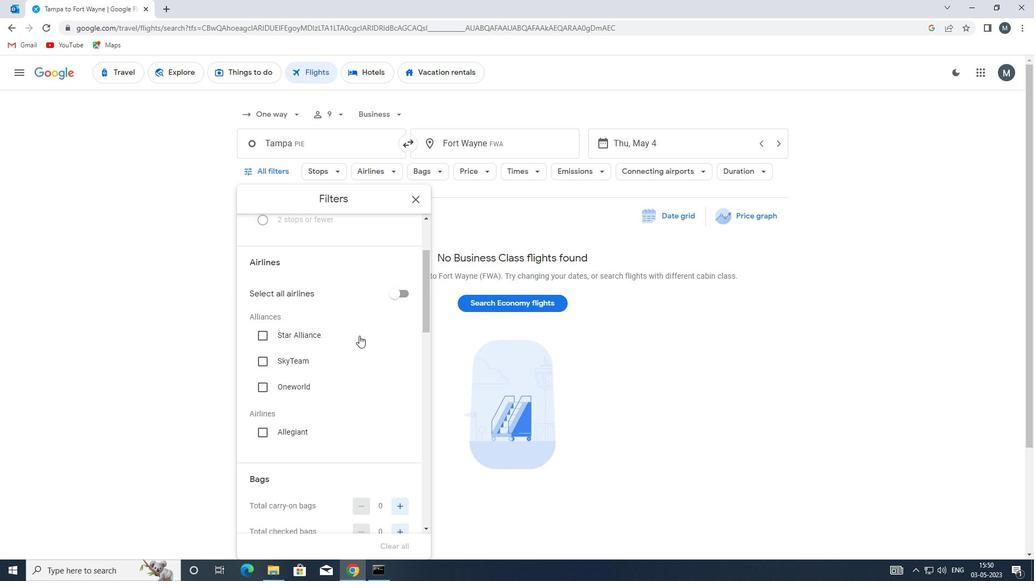 
Action: Mouse moved to (322, 359)
Screenshot: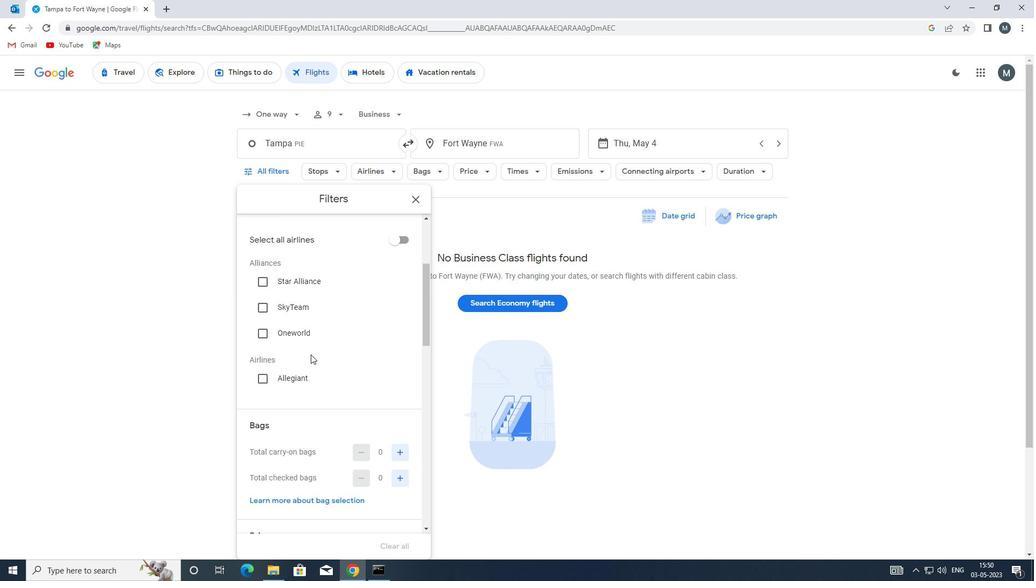 
Action: Mouse scrolled (322, 358) with delta (0, 0)
Screenshot: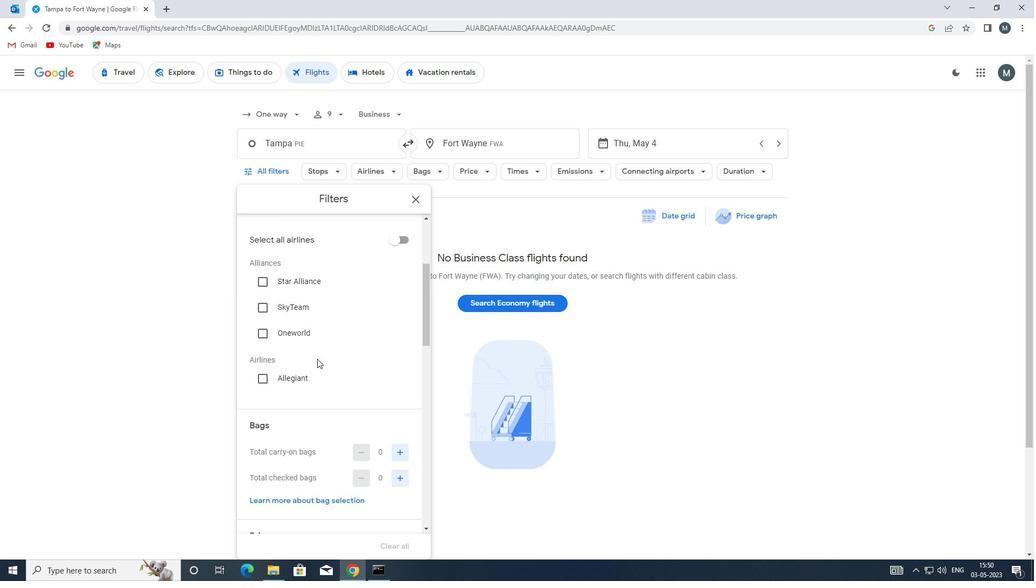 
Action: Mouse moved to (395, 399)
Screenshot: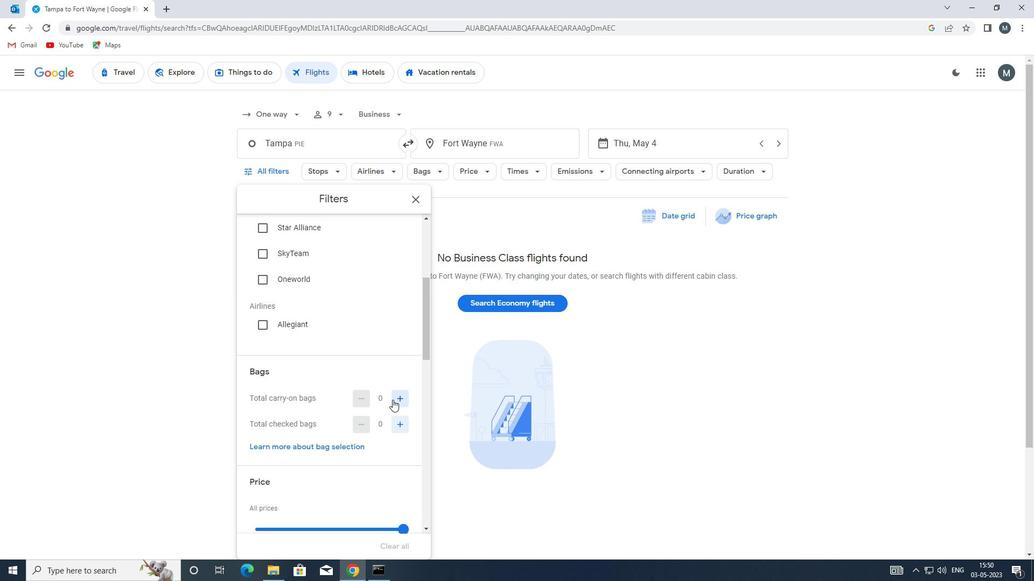 
Action: Mouse pressed left at (395, 399)
Screenshot: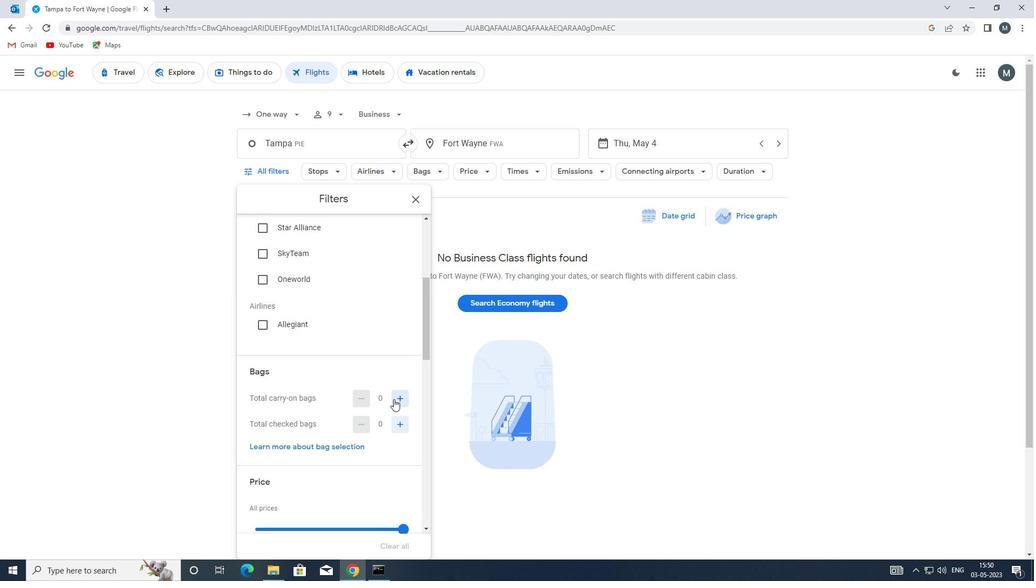 
Action: Mouse moved to (315, 378)
Screenshot: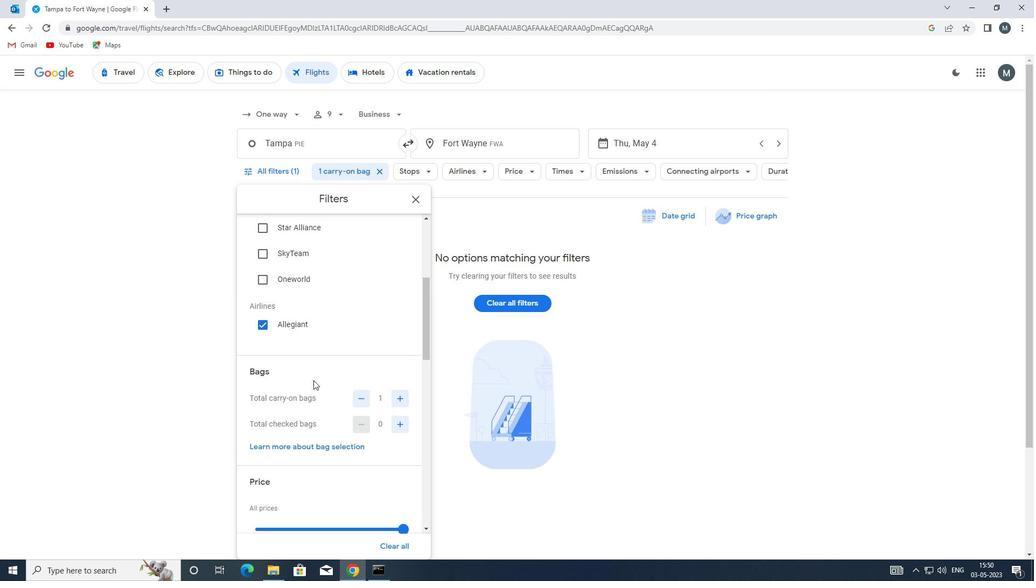 
Action: Mouse scrolled (315, 377) with delta (0, 0)
Screenshot: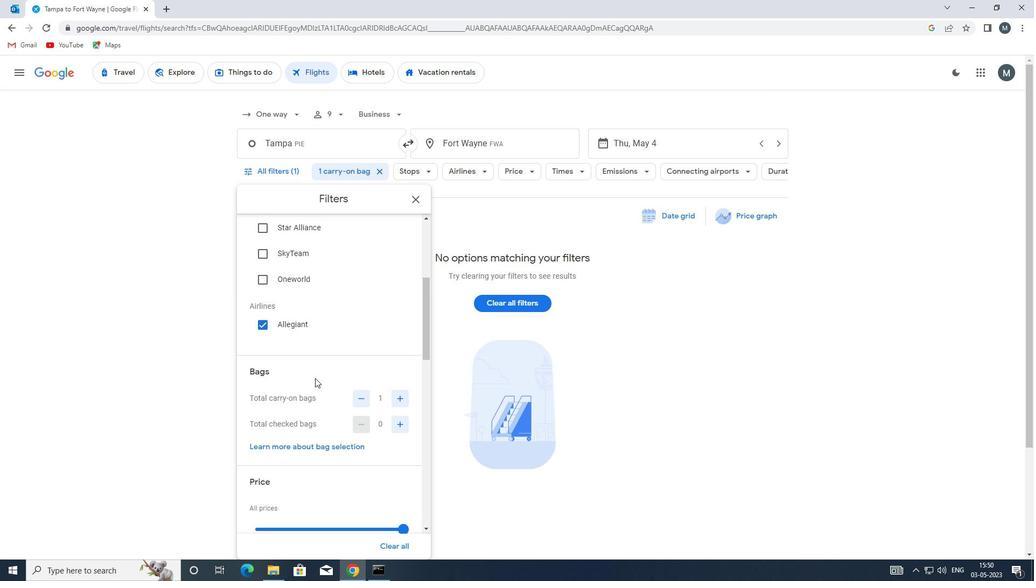 
Action: Mouse moved to (315, 377)
Screenshot: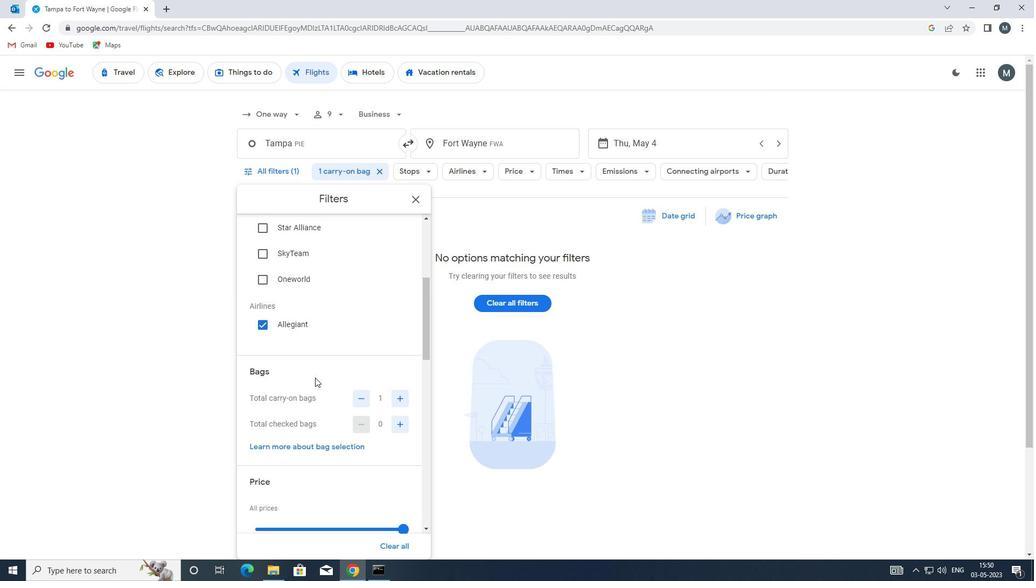 
Action: Mouse scrolled (315, 377) with delta (0, 0)
Screenshot: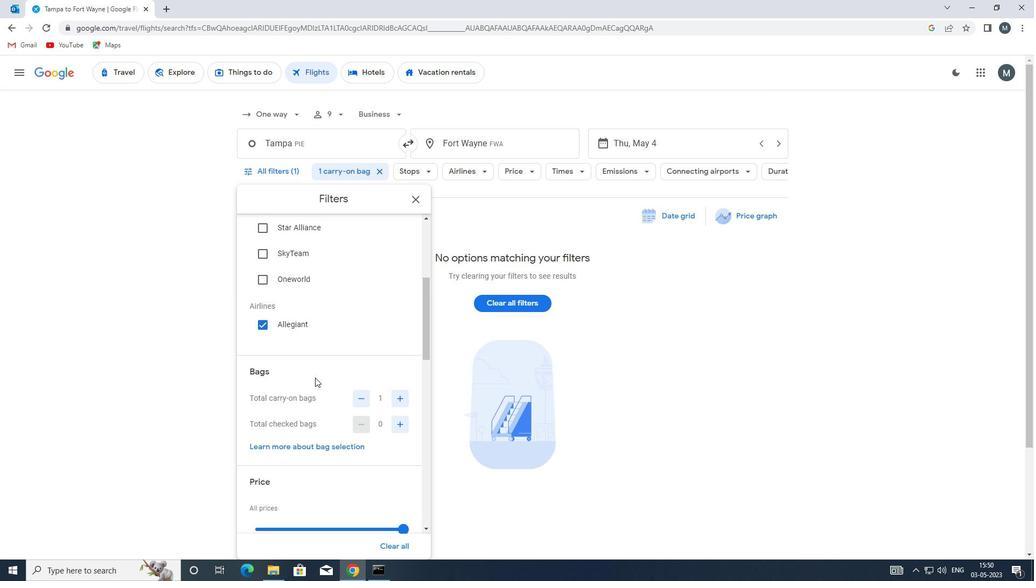 
Action: Mouse moved to (314, 377)
Screenshot: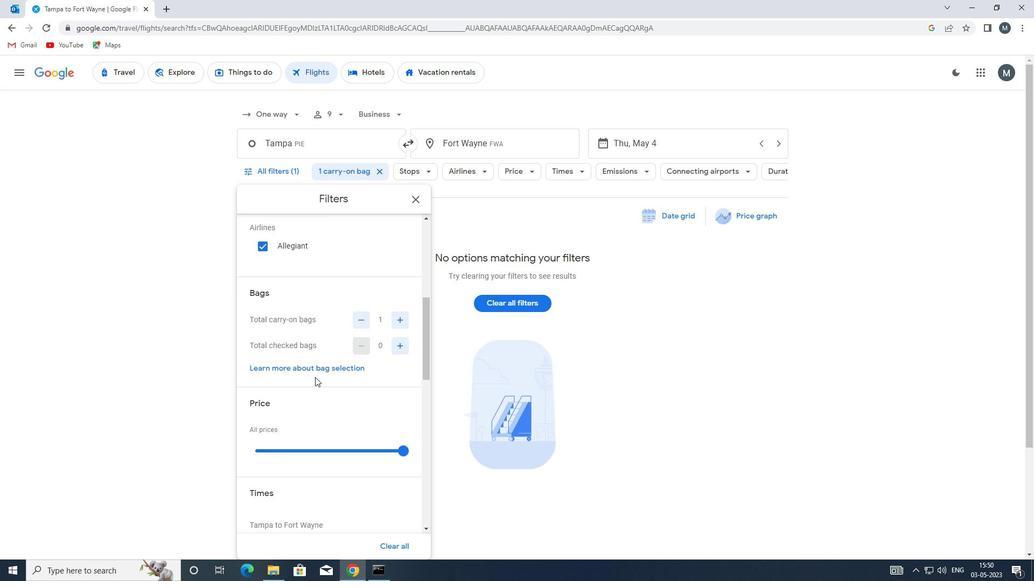 
Action: Mouse scrolled (314, 377) with delta (0, 0)
Screenshot: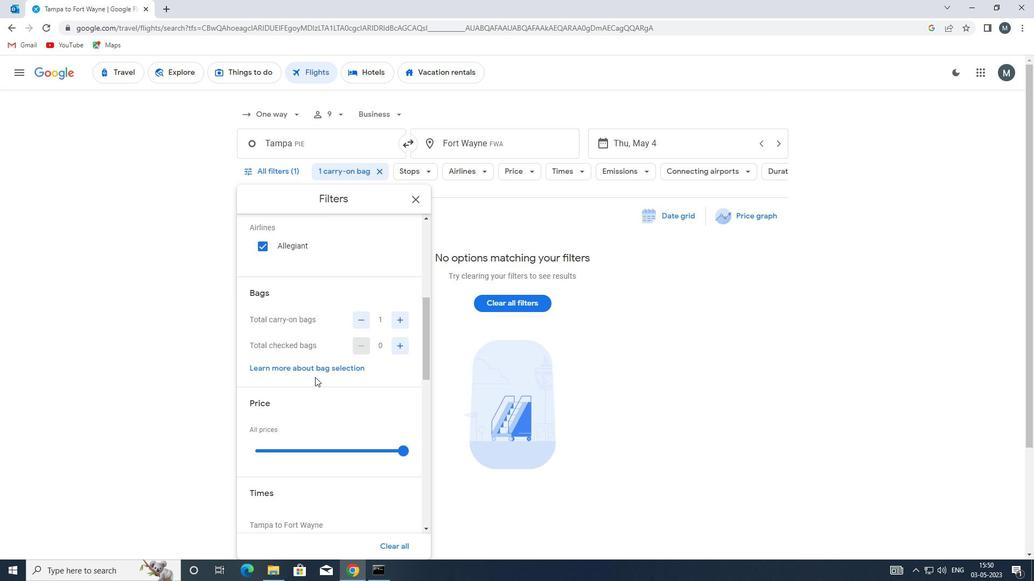 
Action: Mouse moved to (322, 362)
Screenshot: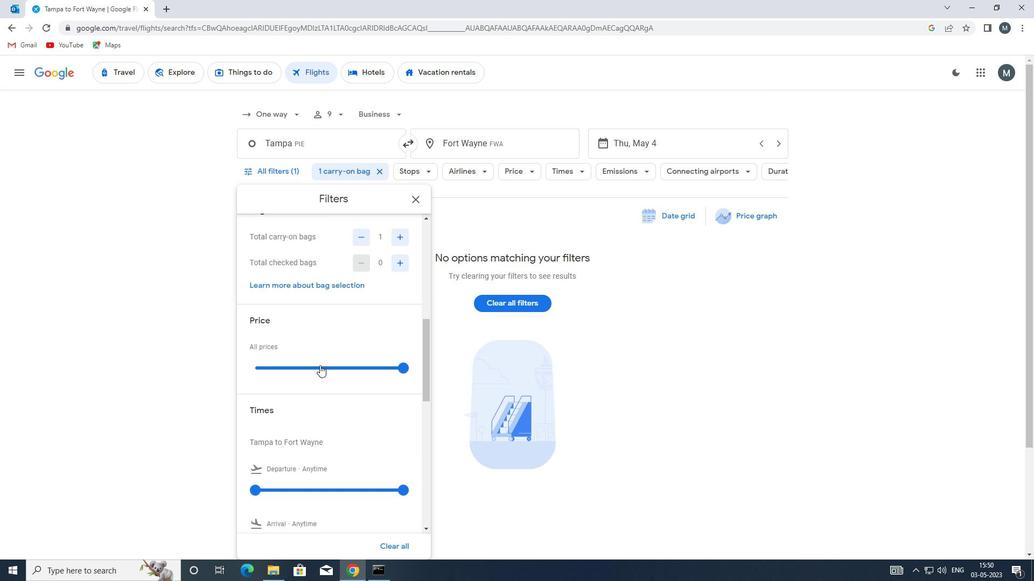 
Action: Mouse pressed left at (322, 362)
Screenshot: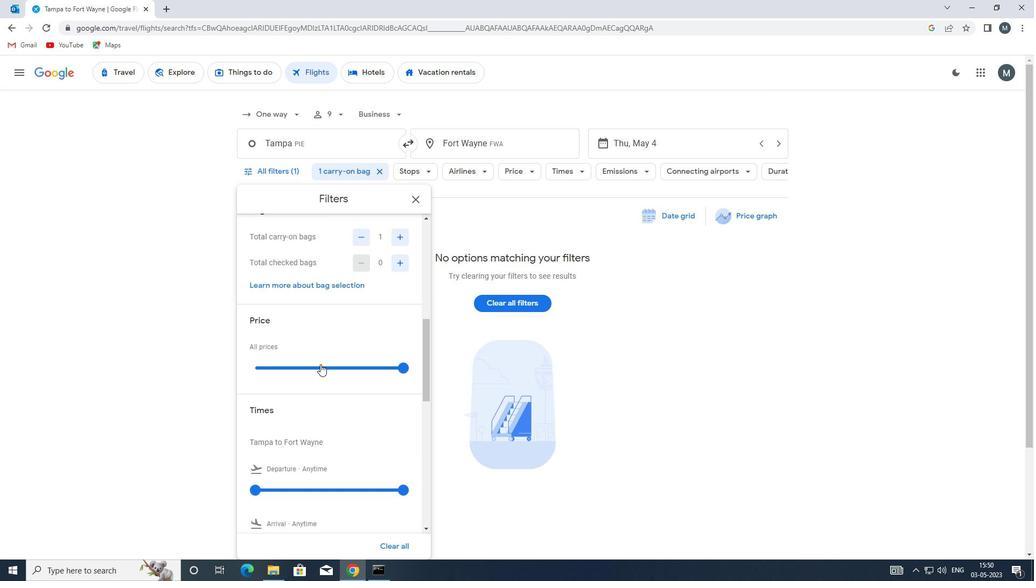 
Action: Mouse pressed left at (322, 362)
Screenshot: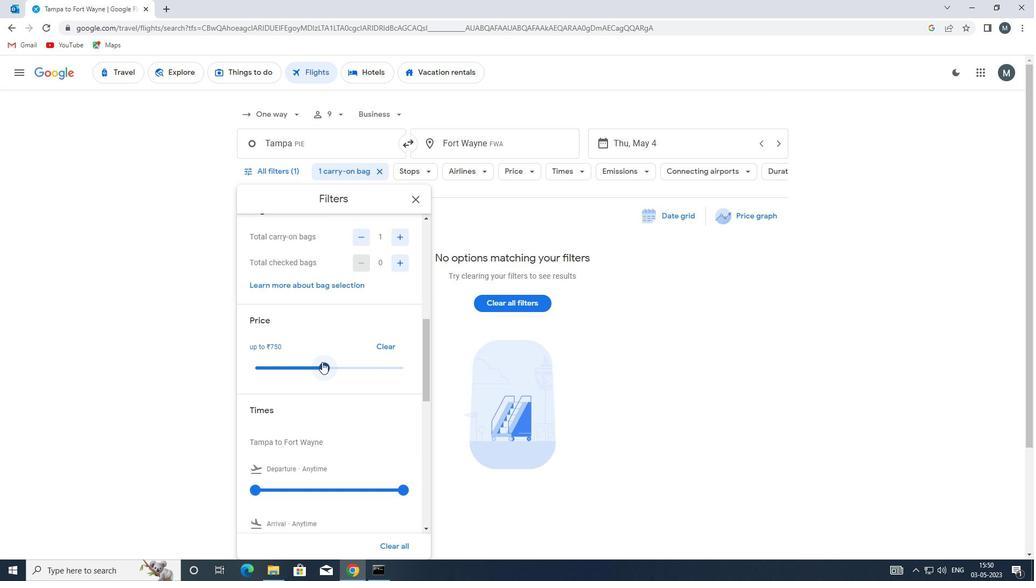 
Action: Mouse moved to (317, 370)
Screenshot: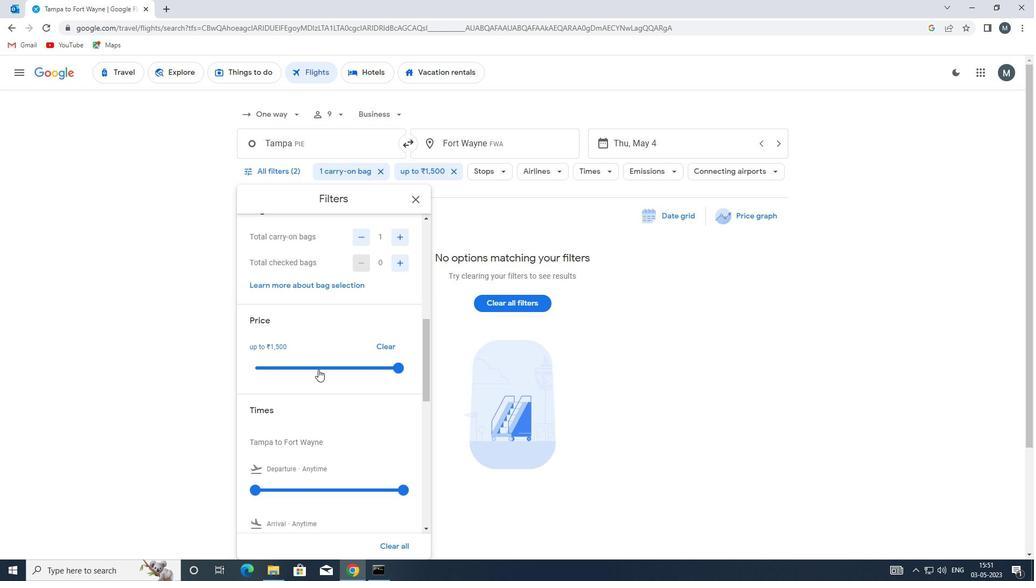 
Action: Mouse scrolled (317, 369) with delta (0, 0)
Screenshot: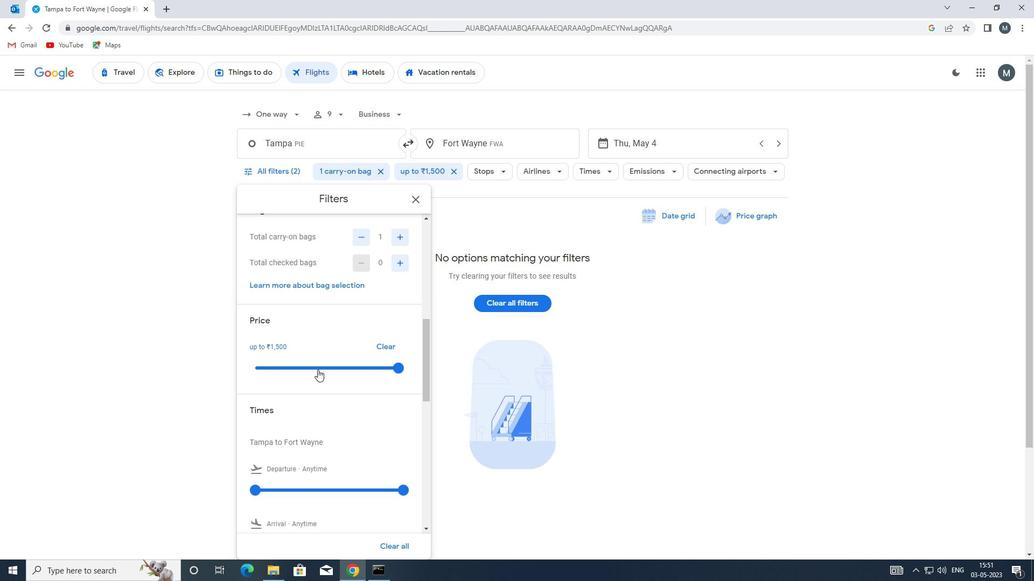 
Action: Mouse moved to (317, 370)
Screenshot: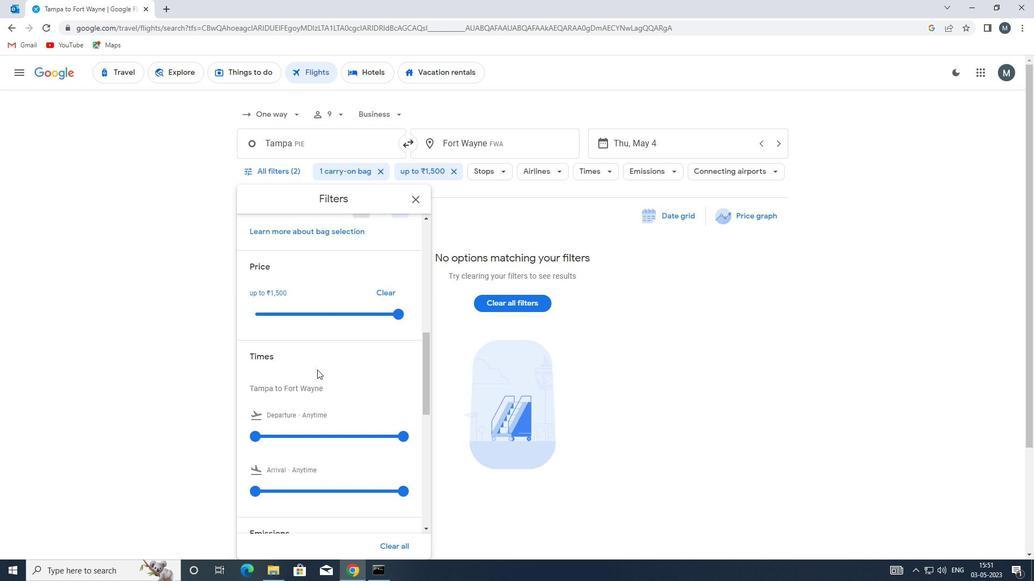 
Action: Mouse scrolled (317, 370) with delta (0, 0)
Screenshot: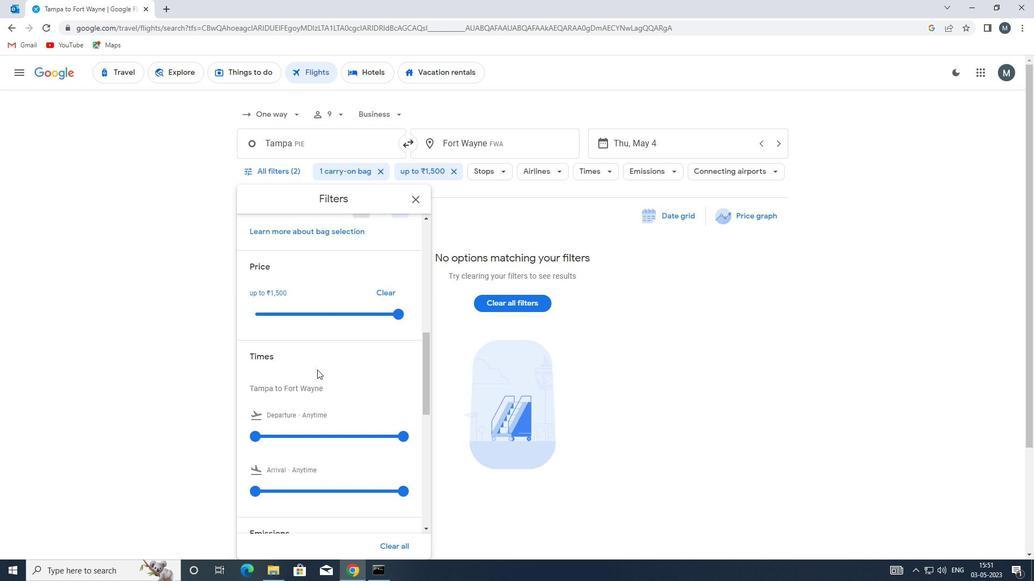
Action: Mouse moved to (252, 376)
Screenshot: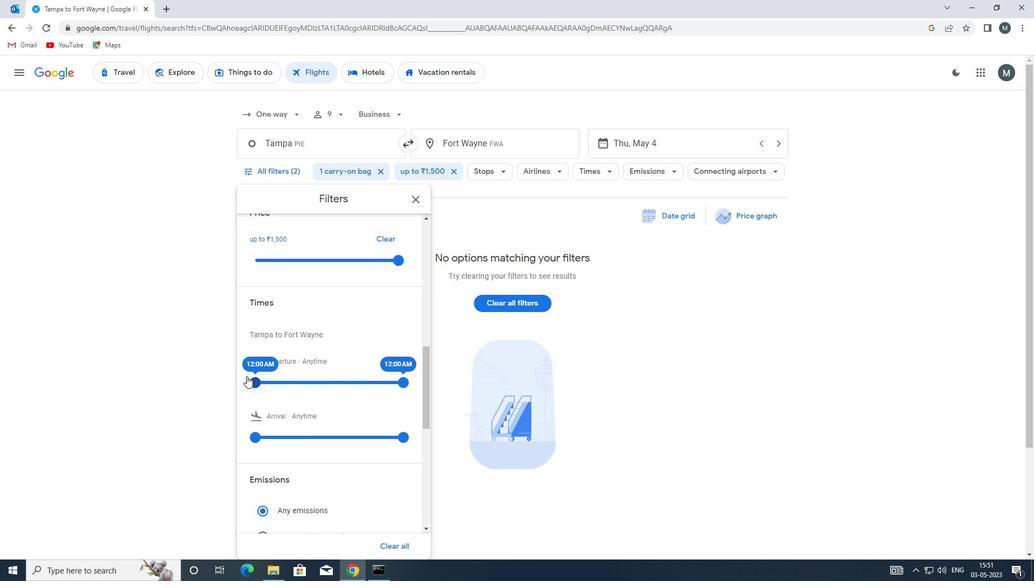 
Action: Mouse pressed left at (252, 376)
Screenshot: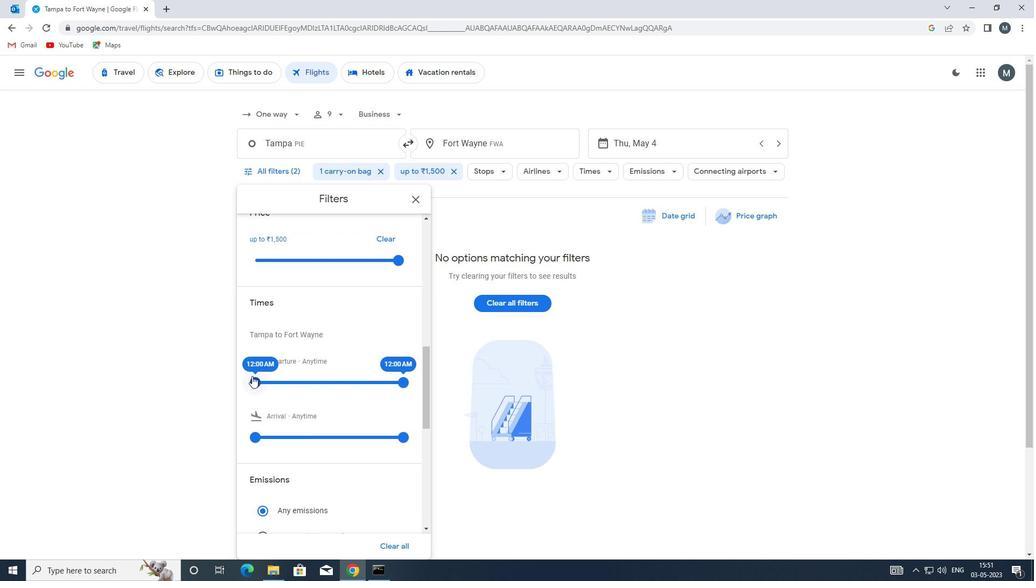 
Action: Mouse moved to (396, 384)
Screenshot: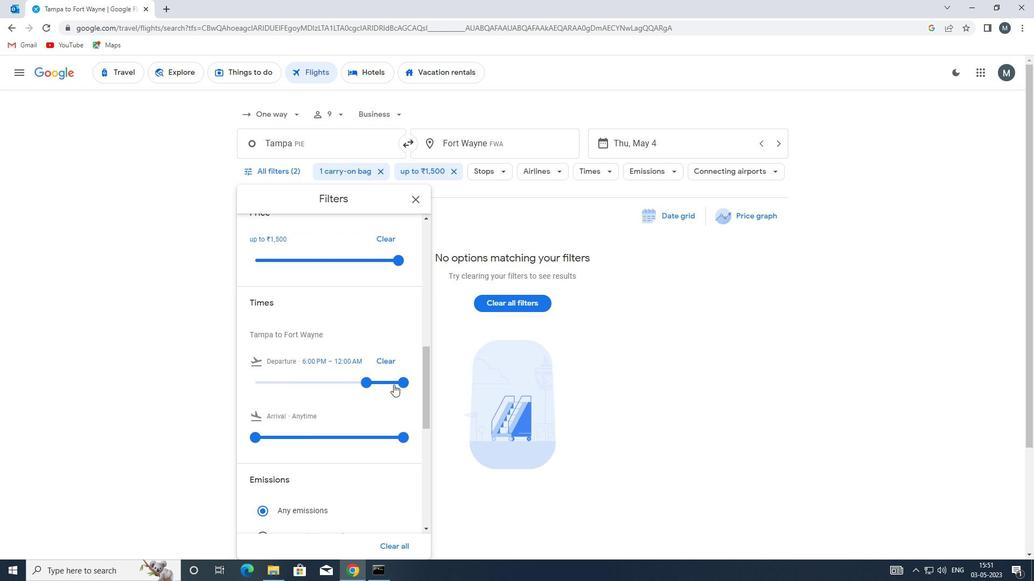 
Action: Mouse pressed left at (396, 384)
Screenshot: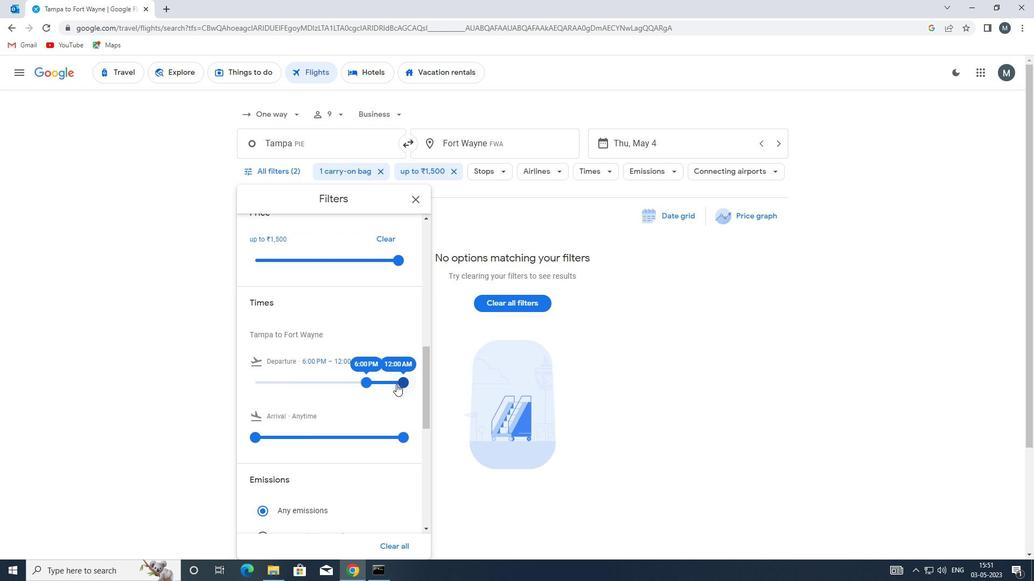 
Action: Mouse moved to (356, 373)
Screenshot: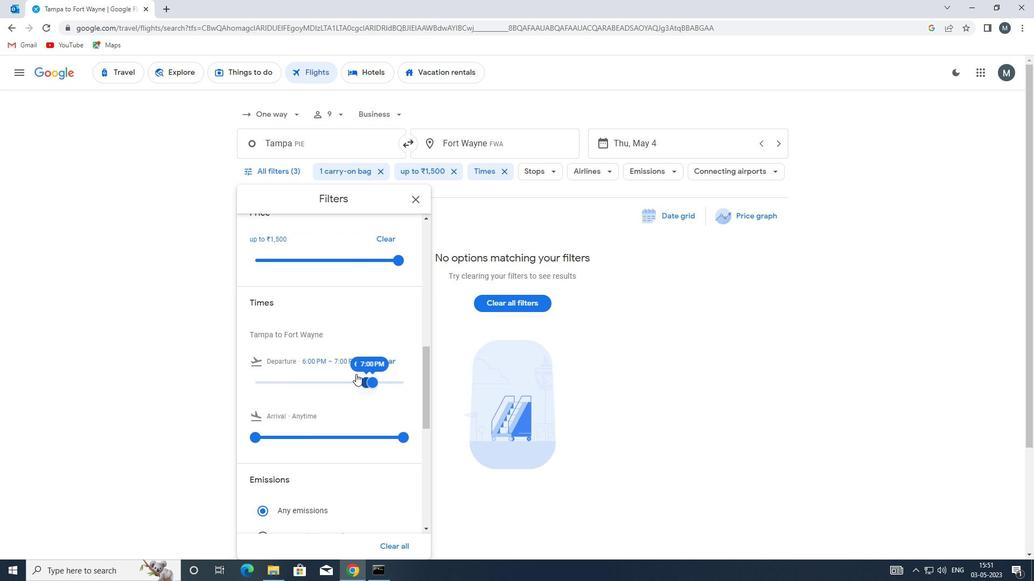 
Action: Mouse scrolled (356, 372) with delta (0, 0)
Screenshot: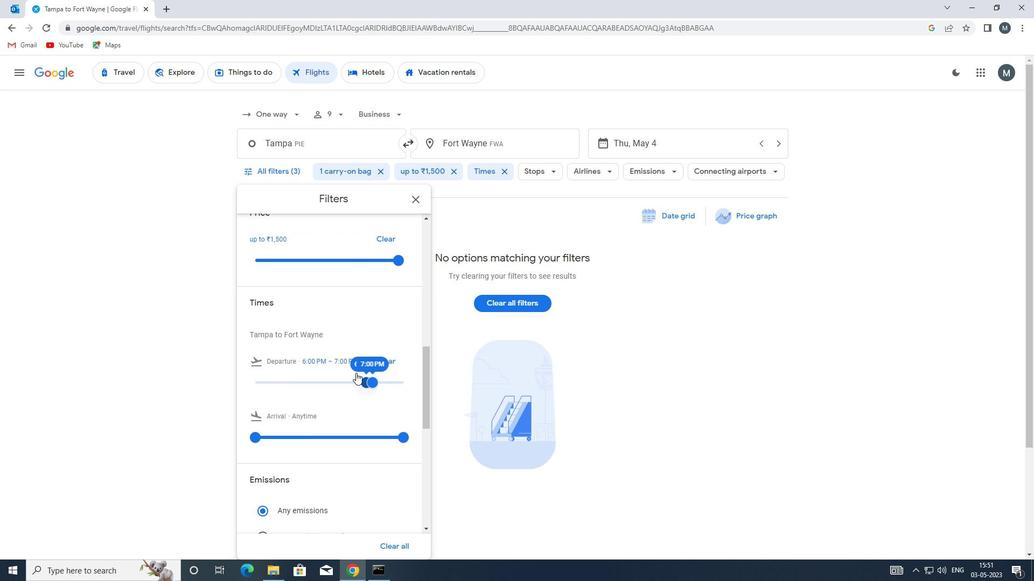 
Action: Mouse moved to (414, 200)
Screenshot: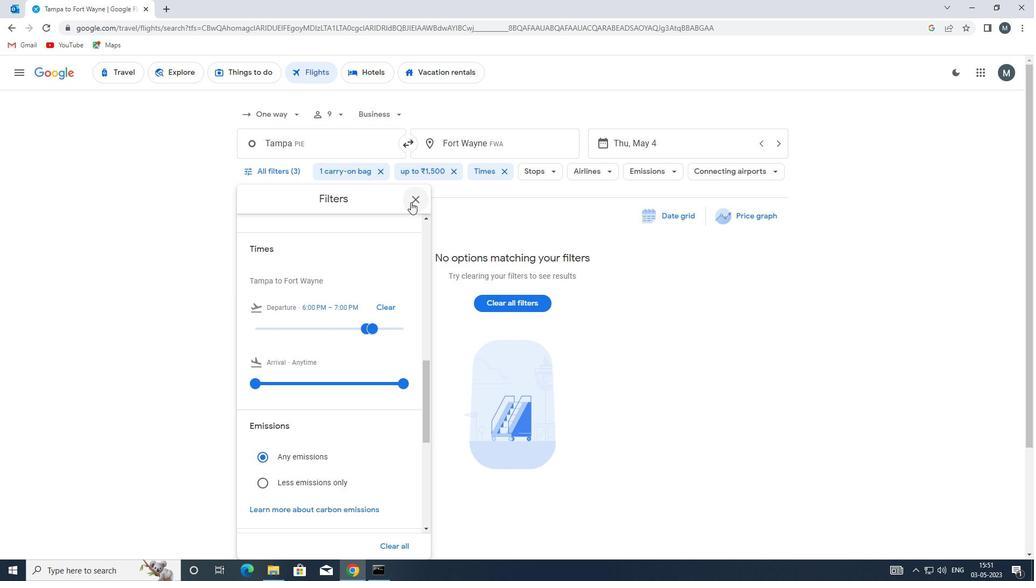 
Action: Mouse pressed left at (414, 200)
Screenshot: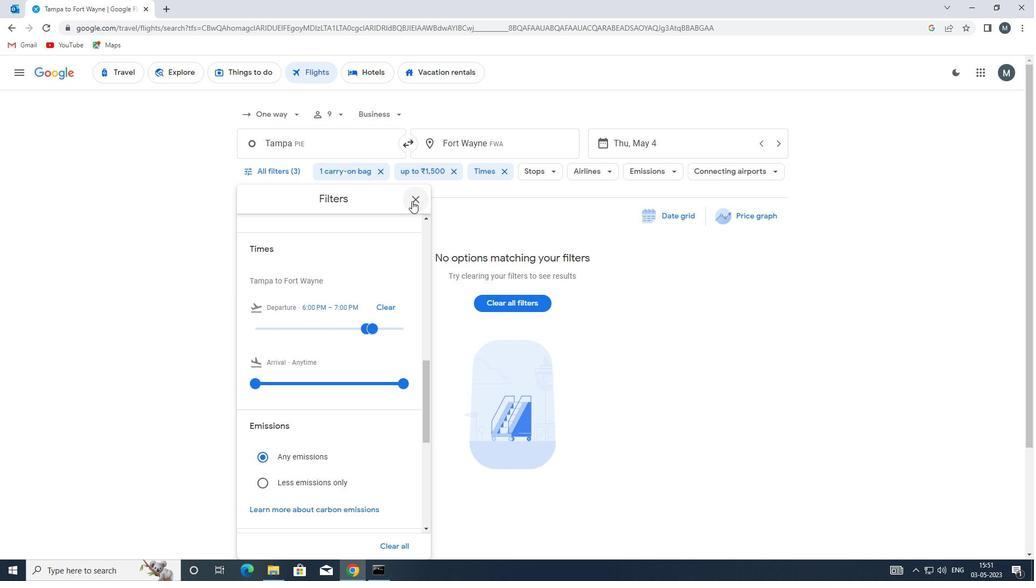
Action: Mouse moved to (414, 200)
Screenshot: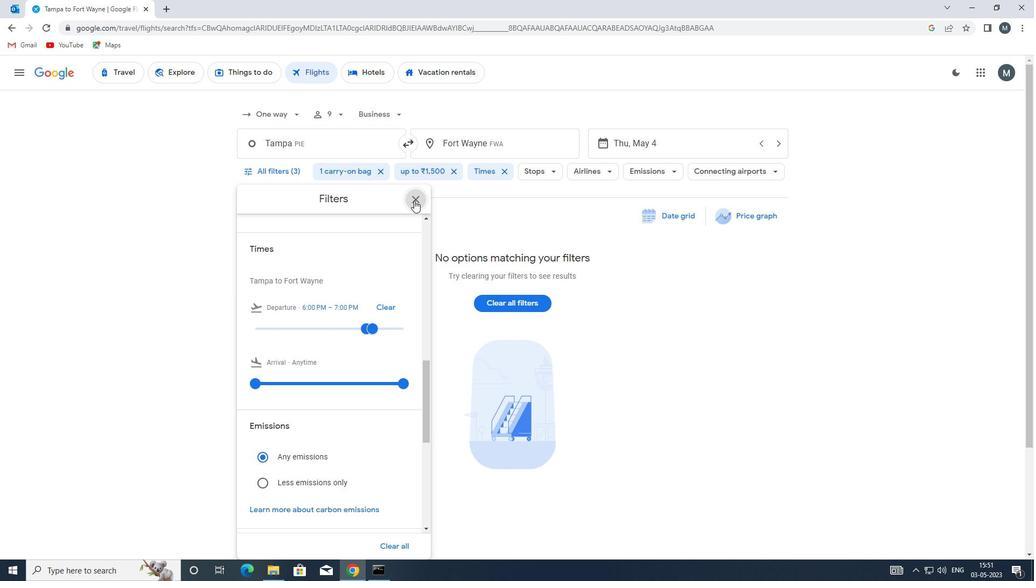 
